 Task: Look for space in Merced, United States from 10th July, 2023 to 25th July, 2023 for 3 adults, 1 child in price range Rs.15000 to Rs.25000. Place can be shared room with 2 bedrooms having 3 beds and 2 bathrooms. Property type can be house, flat, guest house. Amenities needed are: wifi, TV, free parkinig on premises, gym, breakfast. Booking option can be shelf check-in. Required host language is English.
Action: Mouse moved to (439, 109)
Screenshot: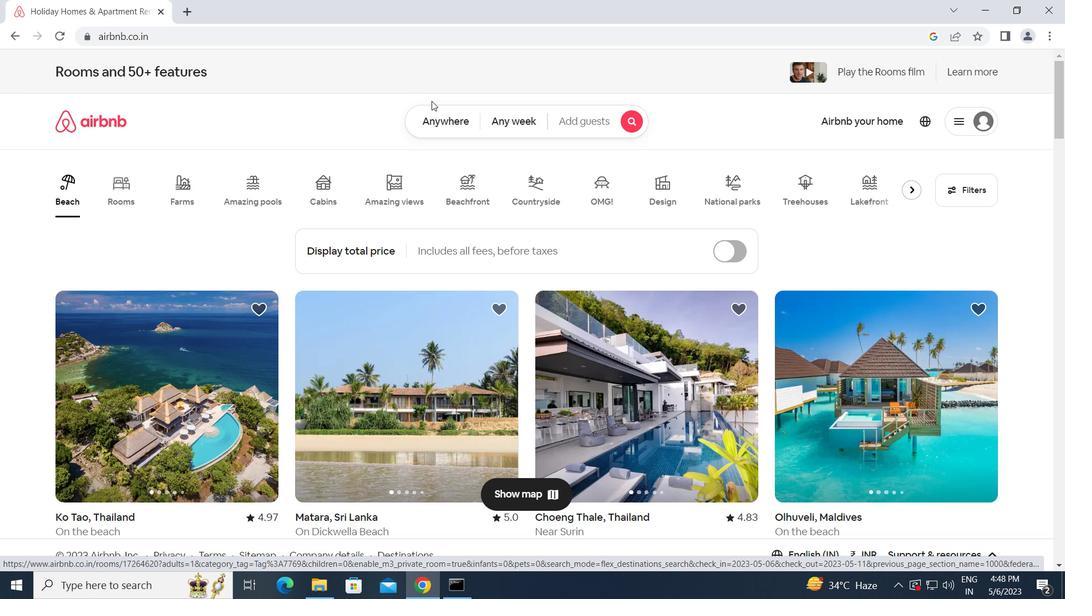 
Action: Mouse pressed left at (439, 109)
Screenshot: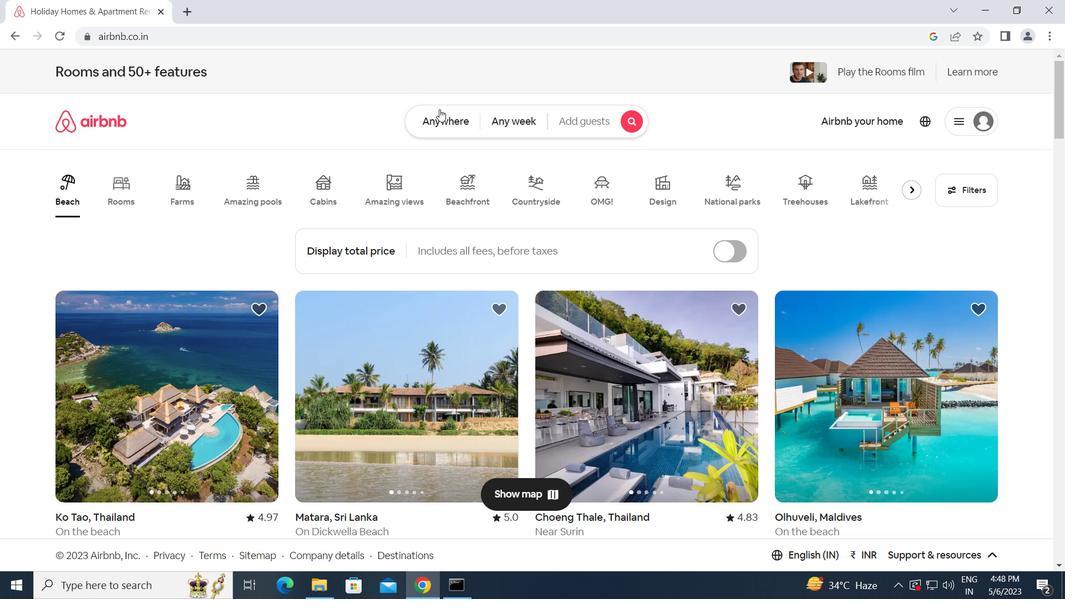 
Action: Mouse moved to (383, 152)
Screenshot: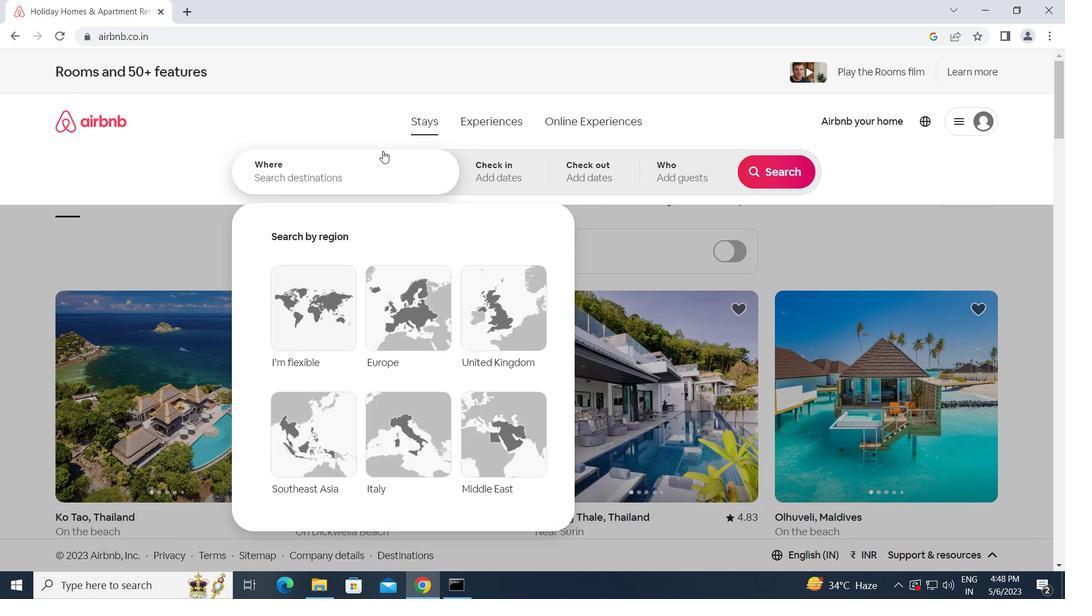 
Action: Mouse pressed left at (383, 152)
Screenshot: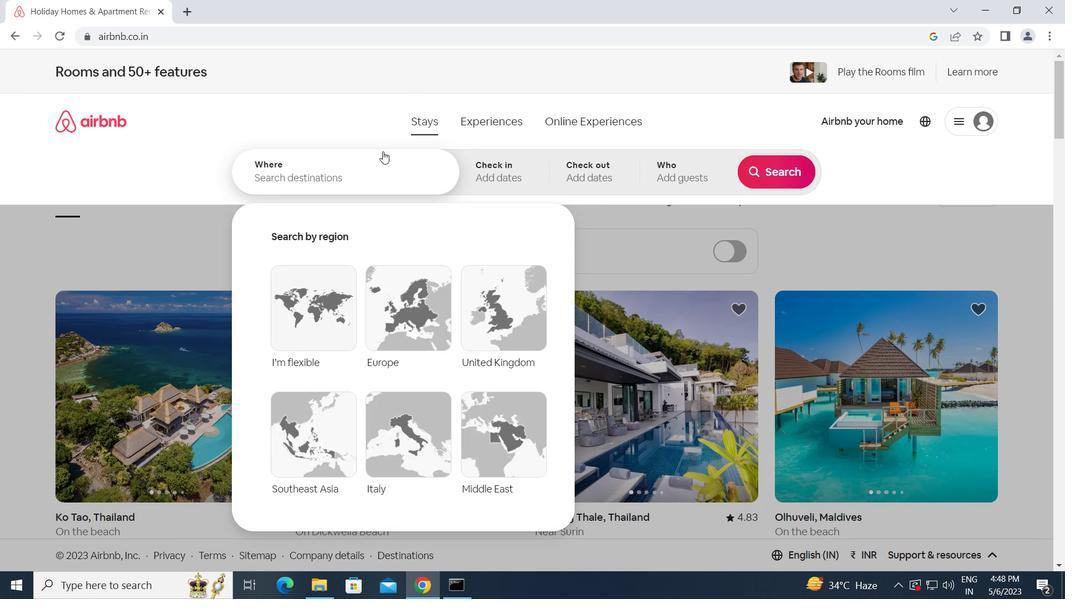 
Action: Key pressed m<Key.caps_lock>erced,<Key.space><Key.caps_lock>u<Key.caps_lock>nited<Key.space><Key.caps_lock>s<Key.caps_lock>tates<Key.enter>
Screenshot: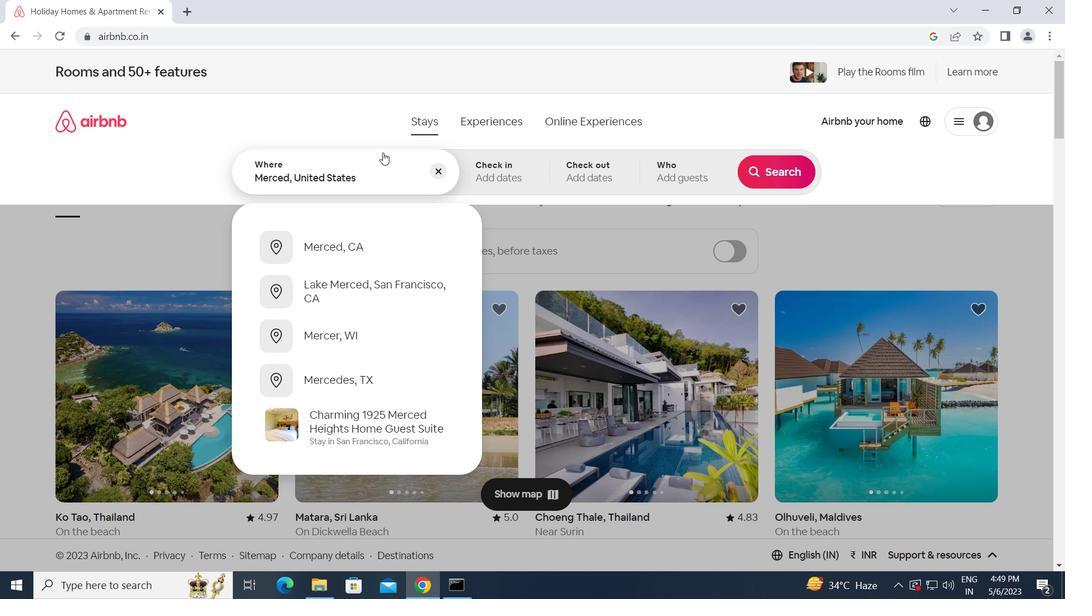 
Action: Mouse moved to (781, 283)
Screenshot: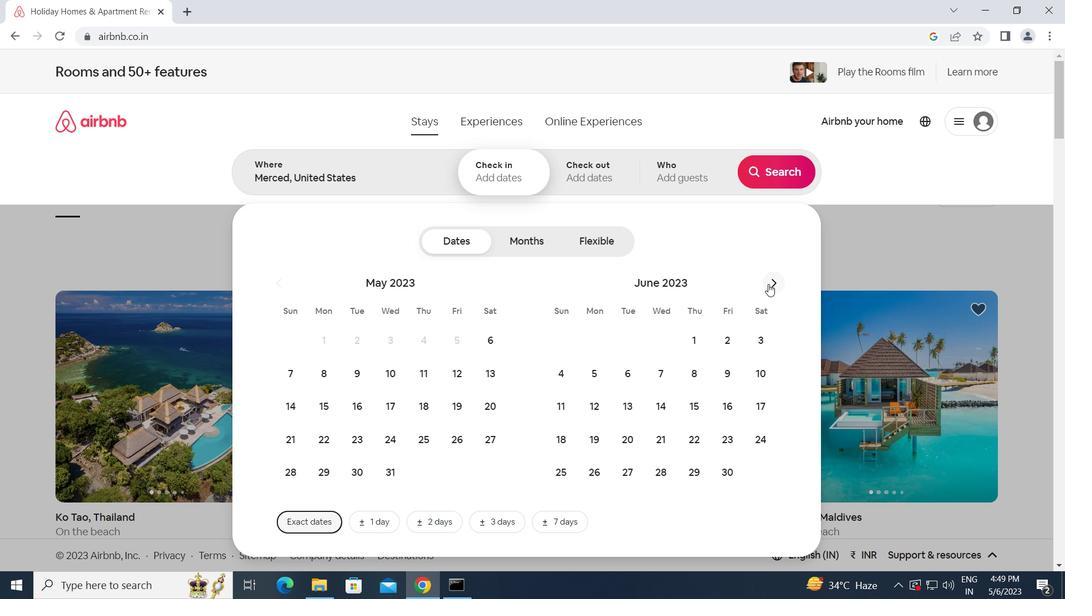
Action: Mouse pressed left at (781, 283)
Screenshot: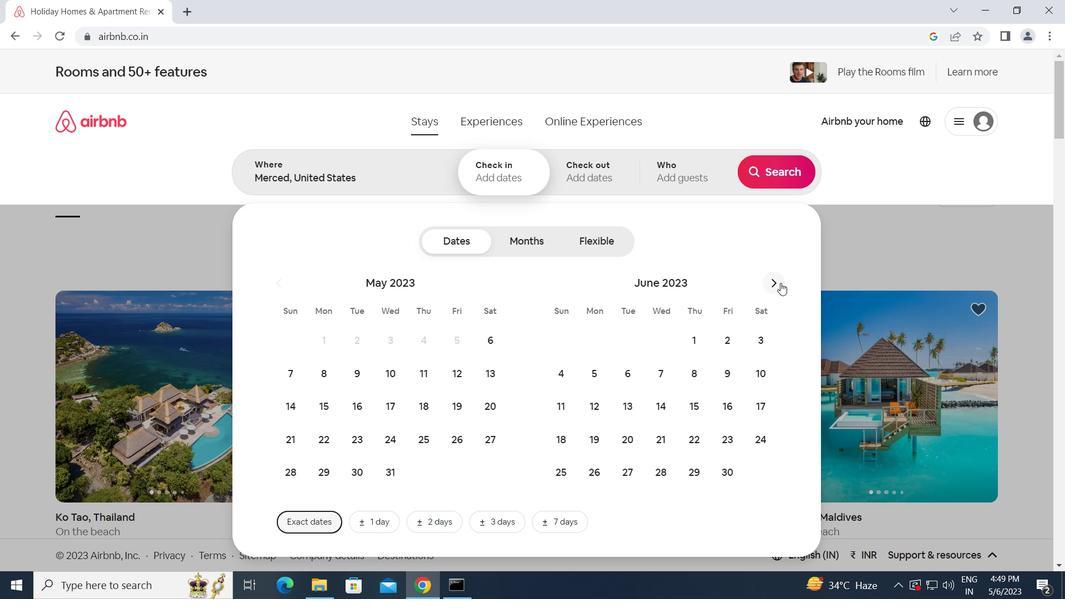 
Action: Mouse moved to (599, 408)
Screenshot: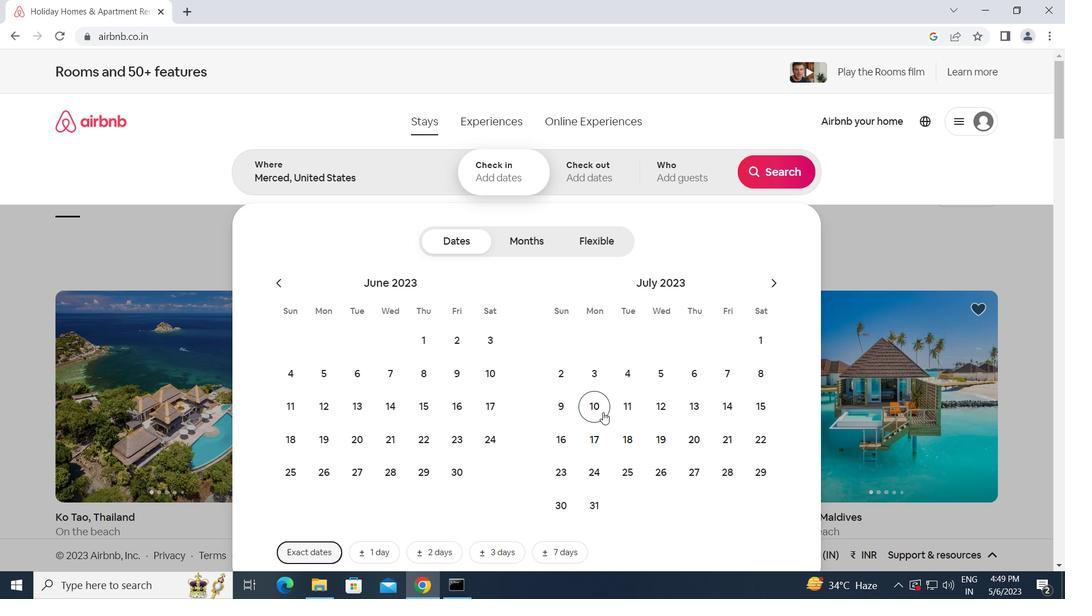 
Action: Mouse pressed left at (599, 408)
Screenshot: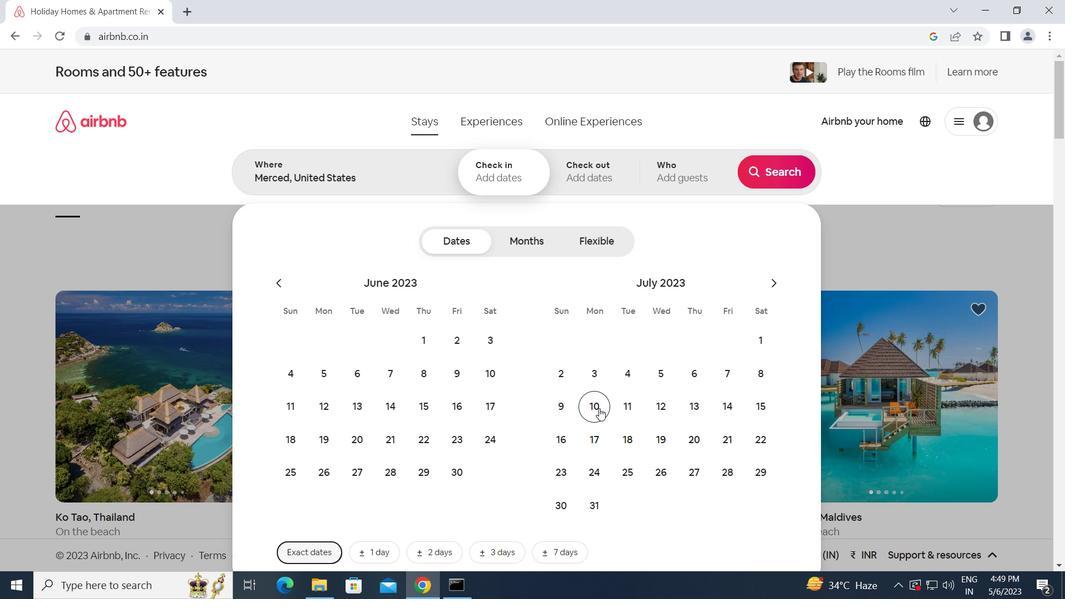 
Action: Mouse moved to (630, 472)
Screenshot: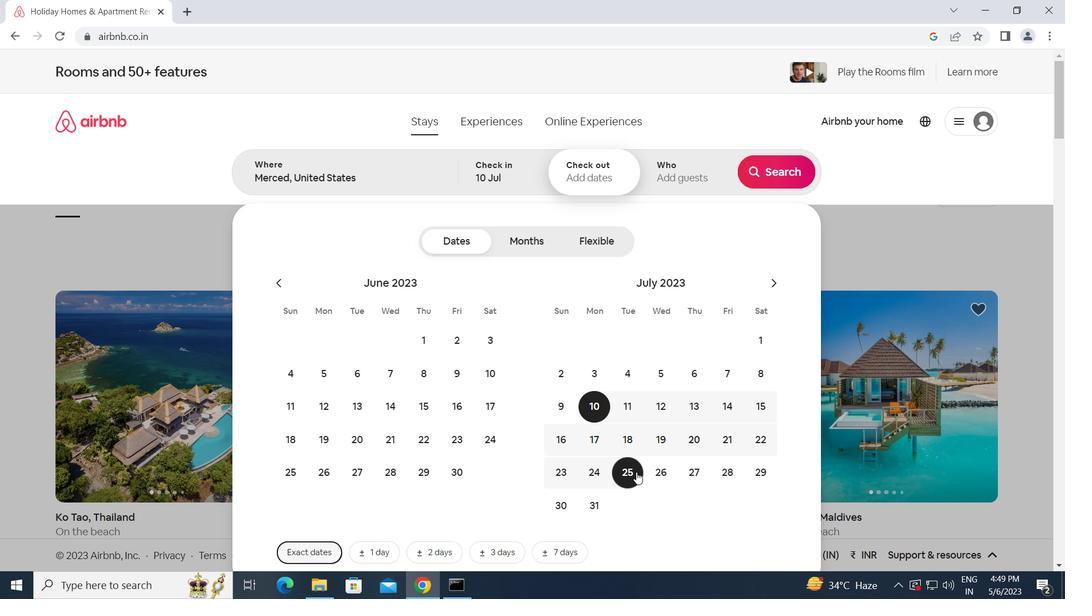 
Action: Mouse pressed left at (630, 472)
Screenshot: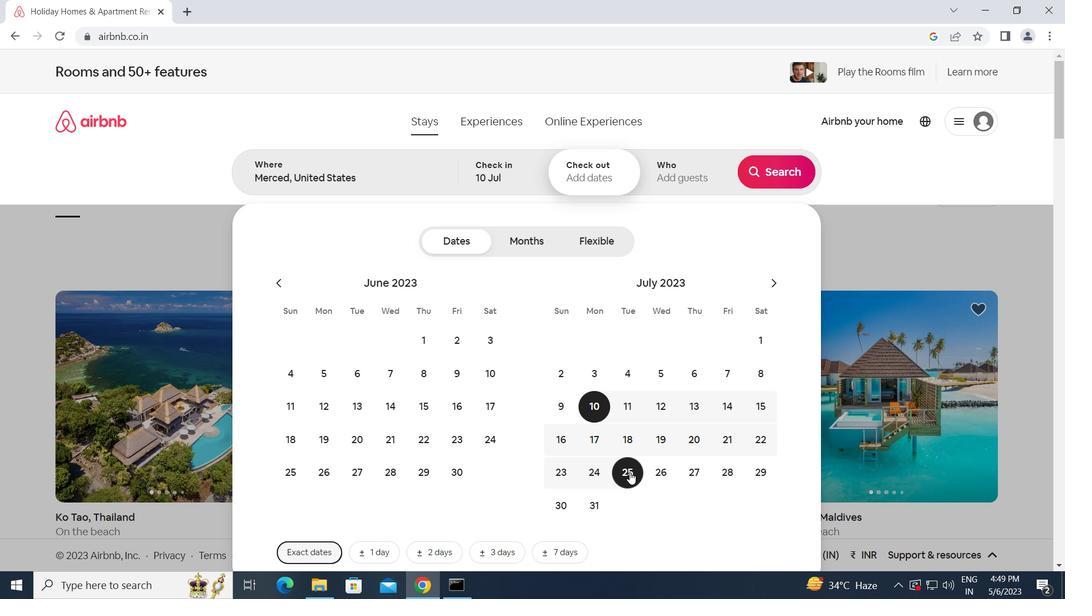 
Action: Mouse moved to (679, 168)
Screenshot: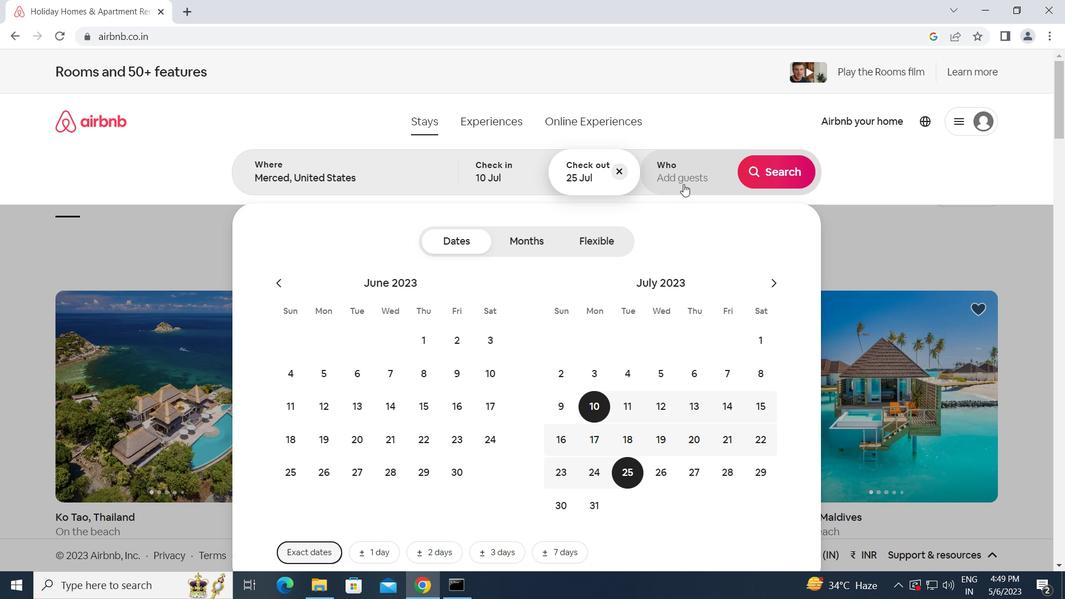 
Action: Mouse pressed left at (679, 168)
Screenshot: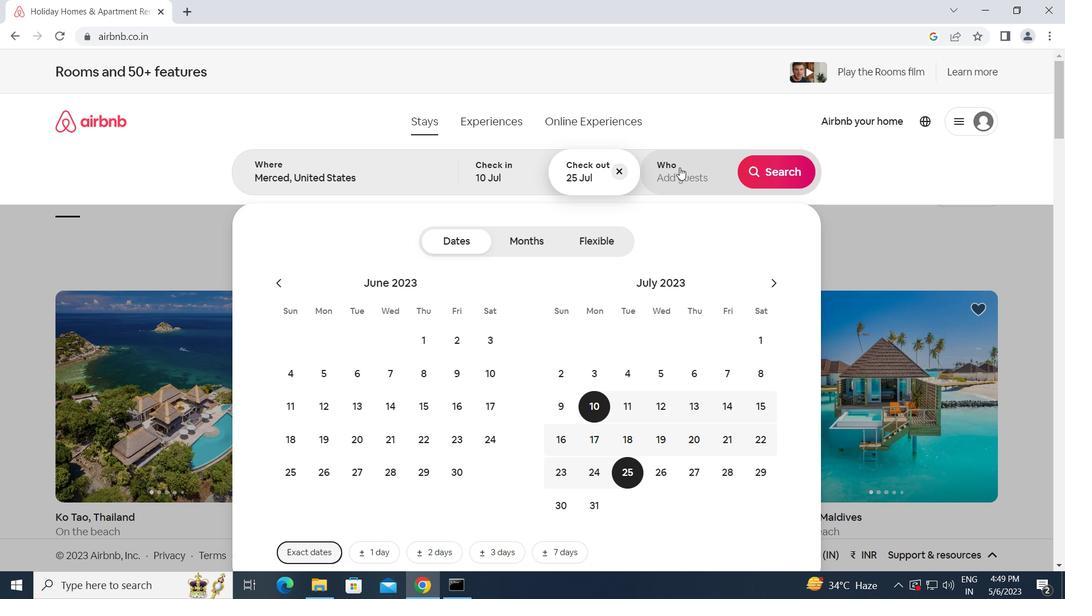 
Action: Mouse moved to (782, 242)
Screenshot: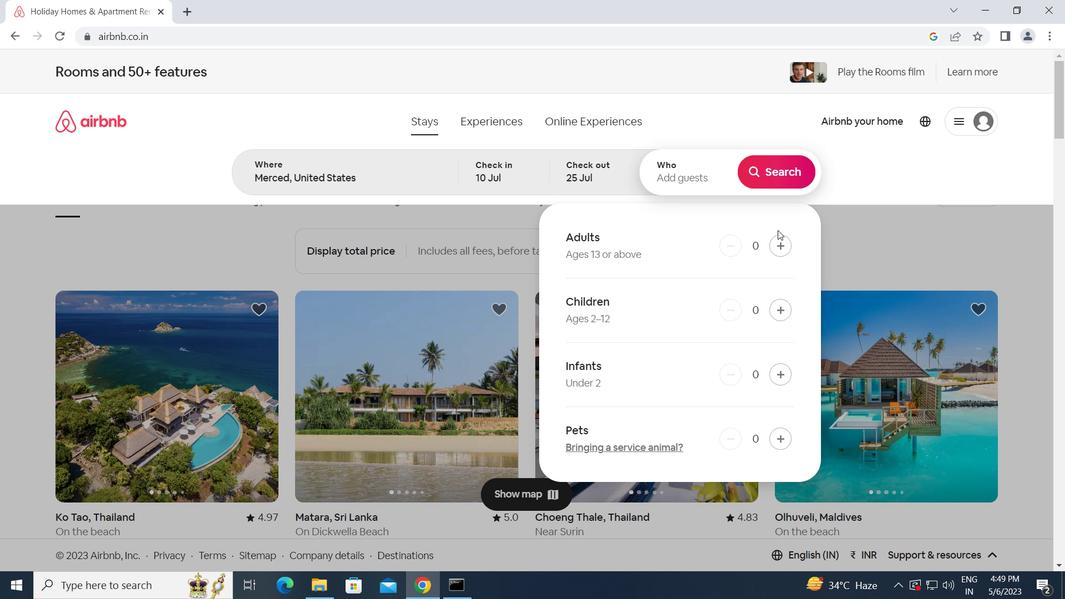 
Action: Mouse pressed left at (782, 242)
Screenshot: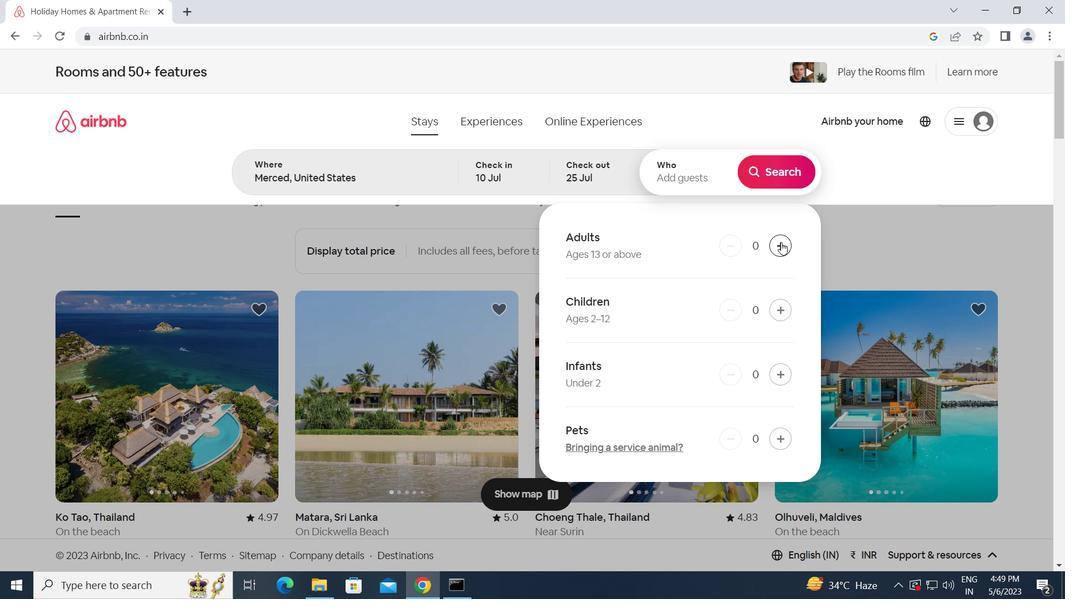 
Action: Mouse pressed left at (782, 242)
Screenshot: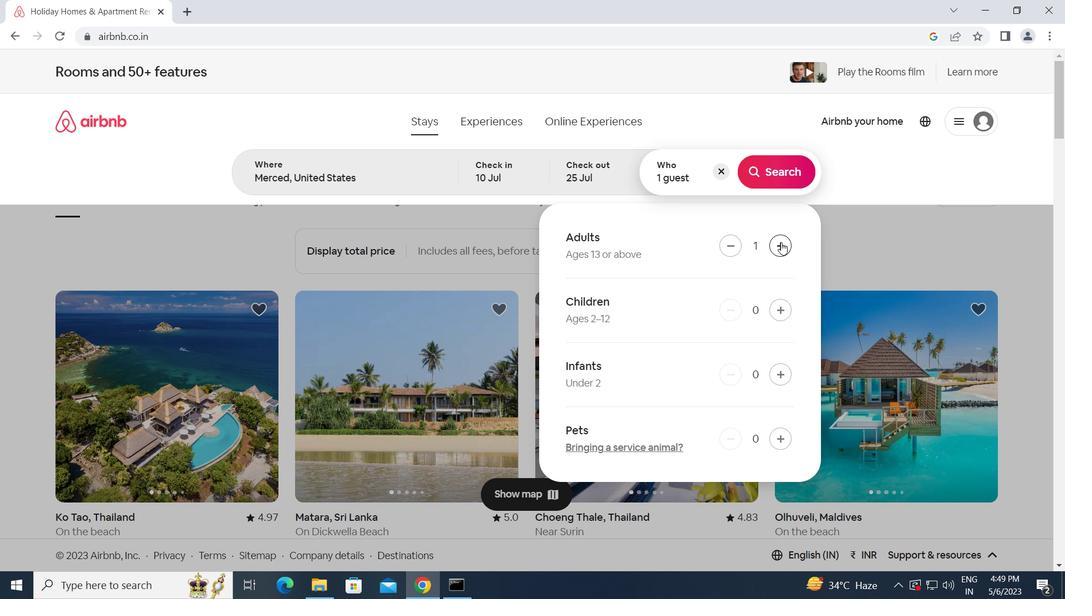 
Action: Mouse pressed left at (782, 242)
Screenshot: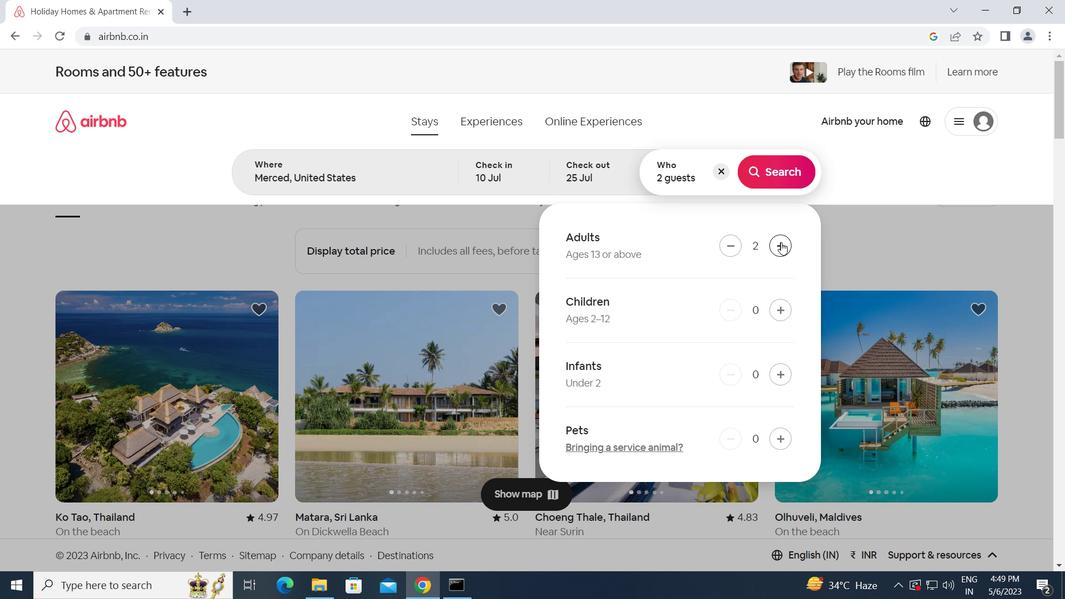 
Action: Mouse moved to (783, 306)
Screenshot: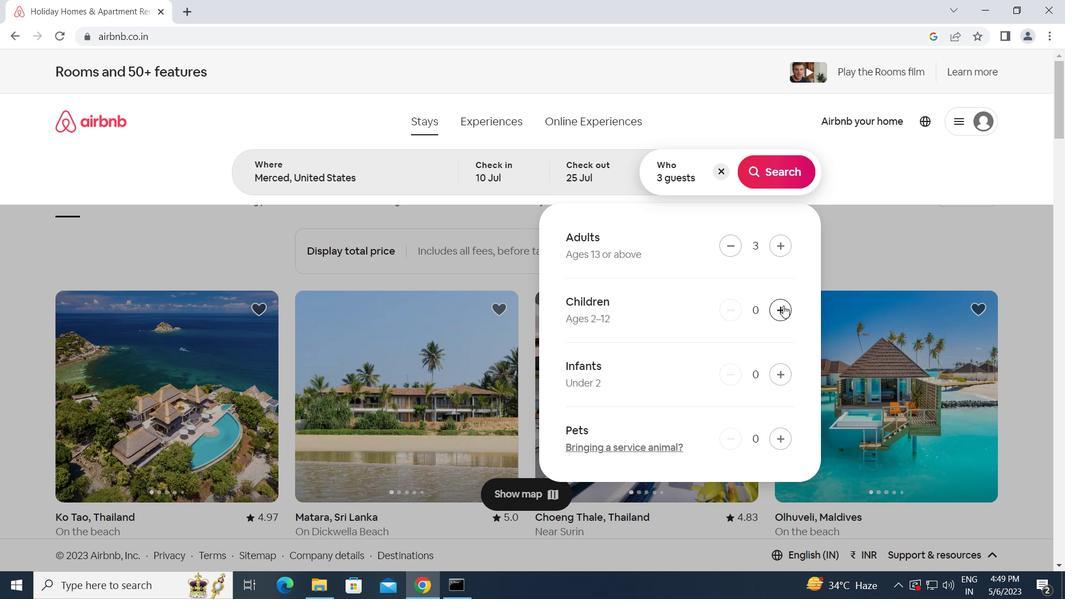 
Action: Mouse pressed left at (783, 306)
Screenshot: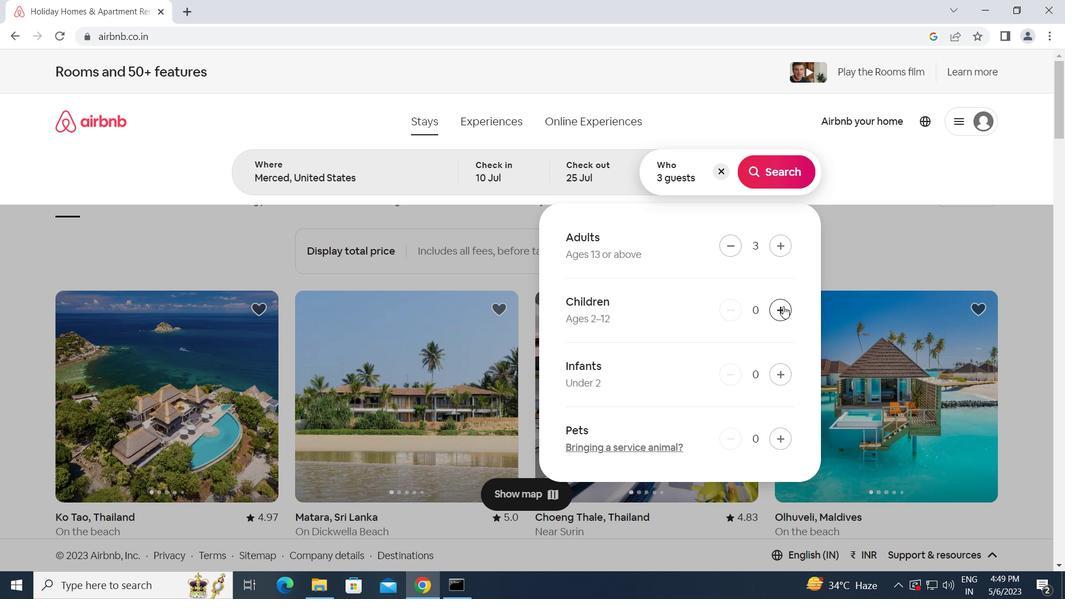 
Action: Mouse moved to (773, 167)
Screenshot: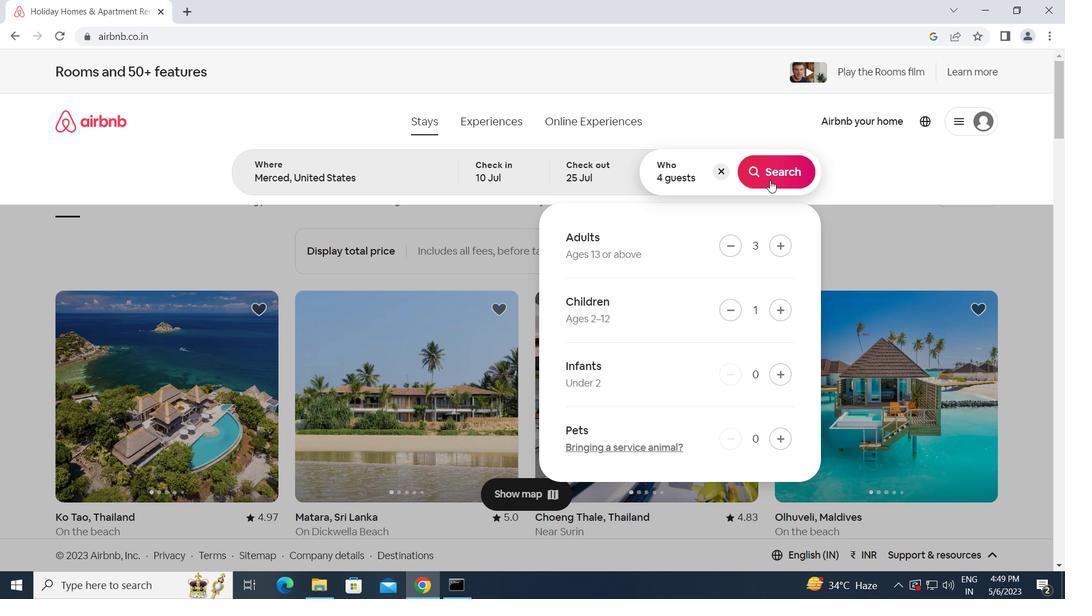 
Action: Mouse pressed left at (773, 167)
Screenshot: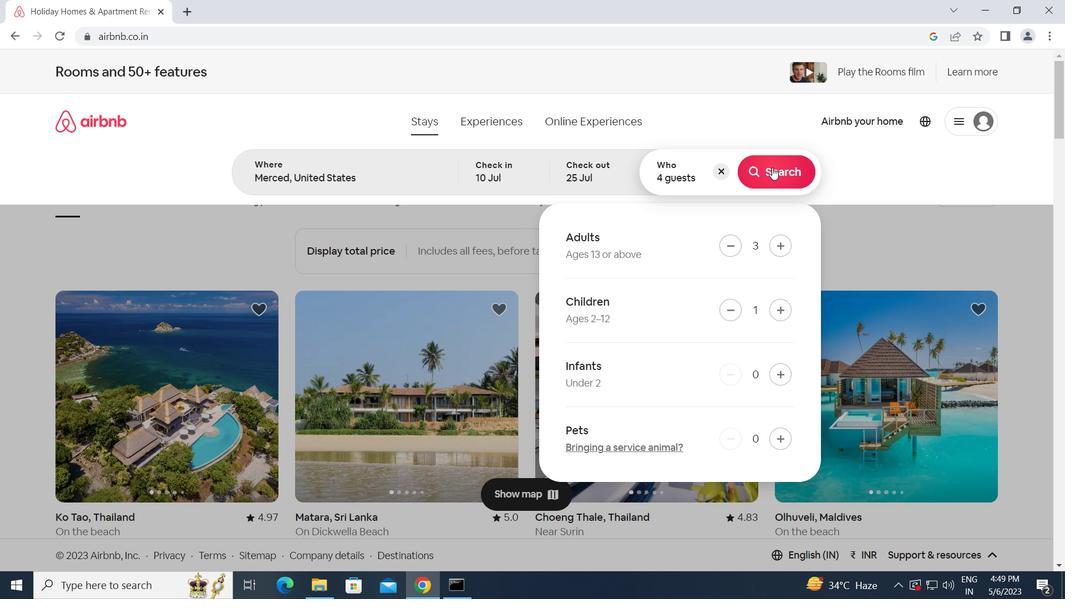 
Action: Mouse moved to (999, 136)
Screenshot: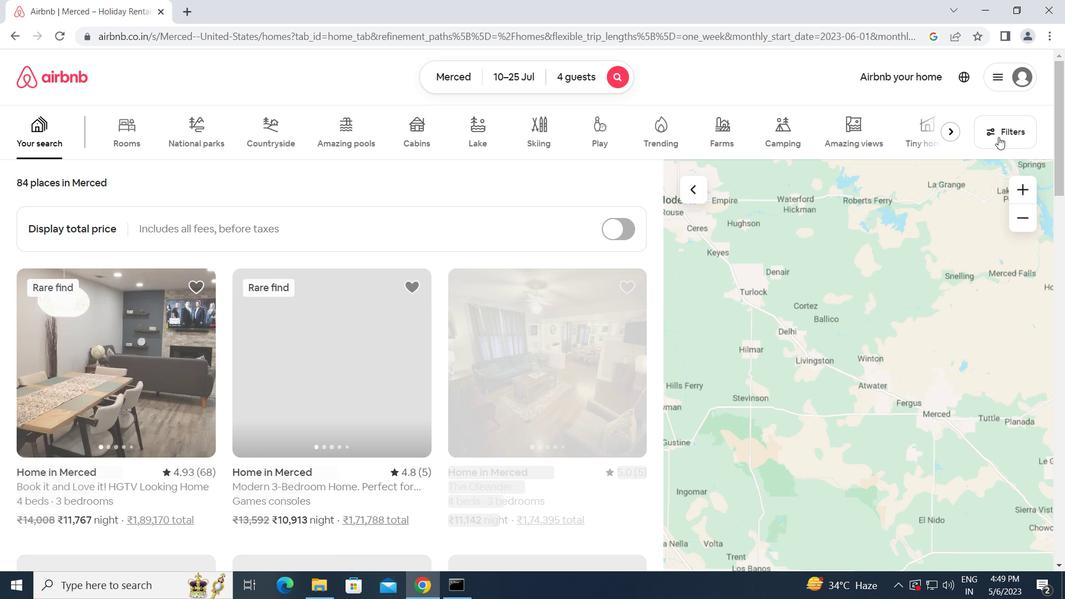 
Action: Mouse pressed left at (999, 136)
Screenshot: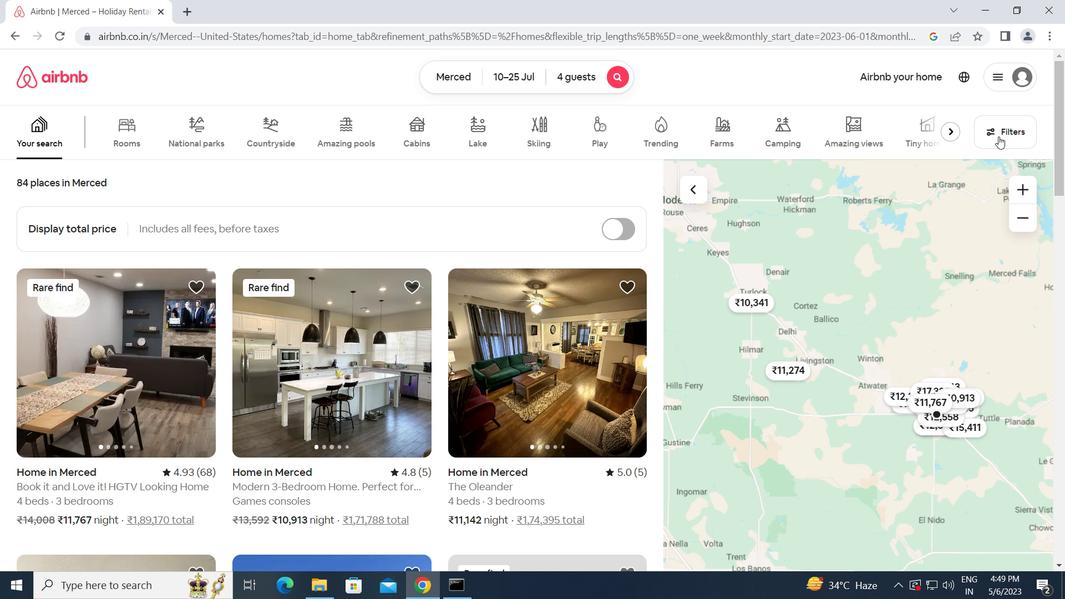
Action: Mouse moved to (273, 424)
Screenshot: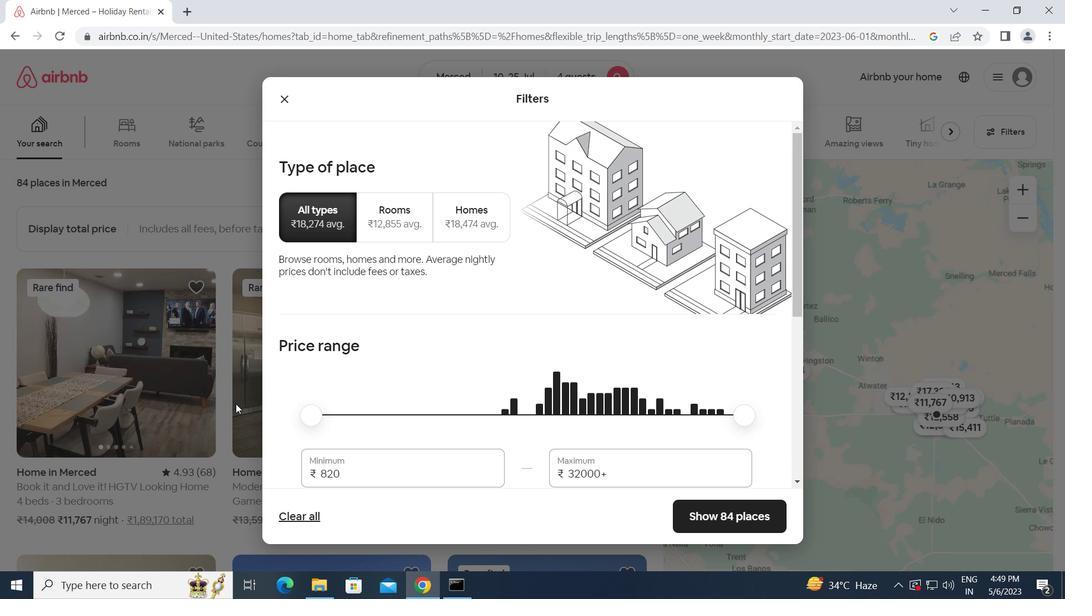 
Action: Mouse scrolled (273, 424) with delta (0, 0)
Screenshot: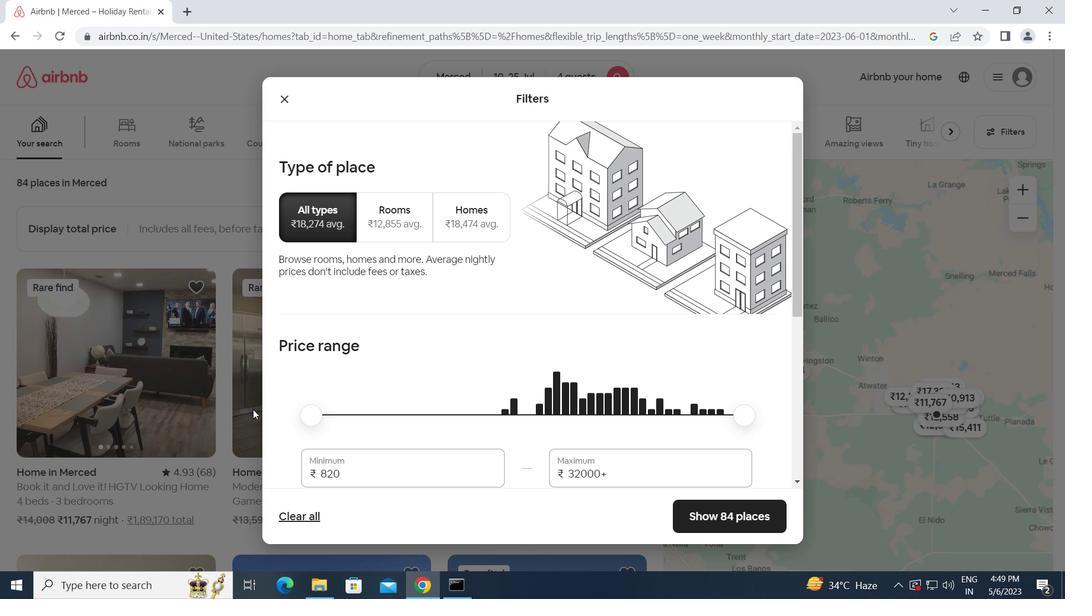 
Action: Mouse moved to (276, 426)
Screenshot: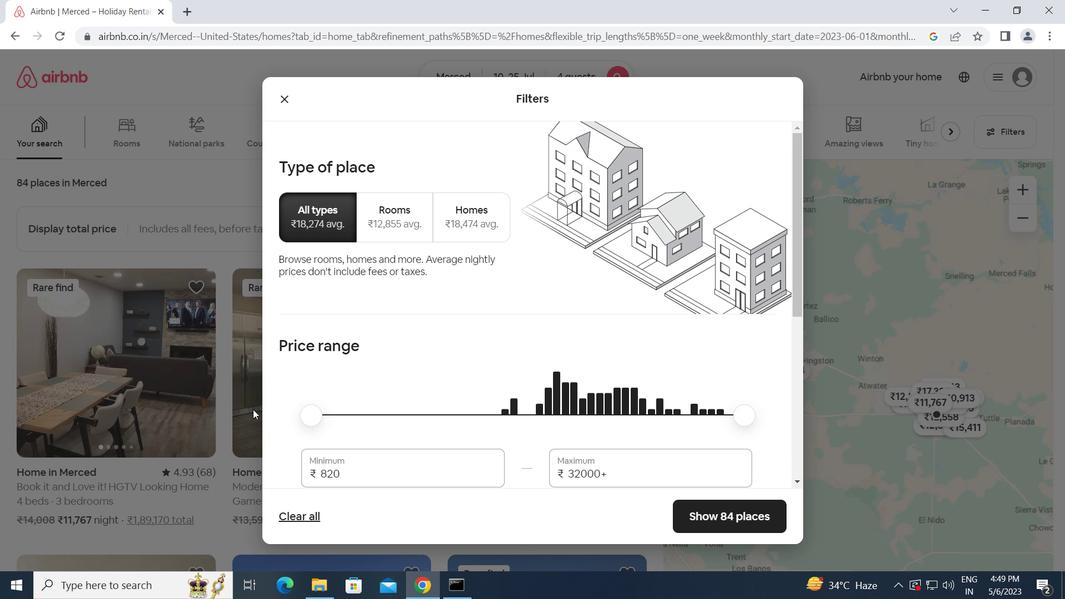 
Action: Mouse scrolled (276, 426) with delta (0, 0)
Screenshot: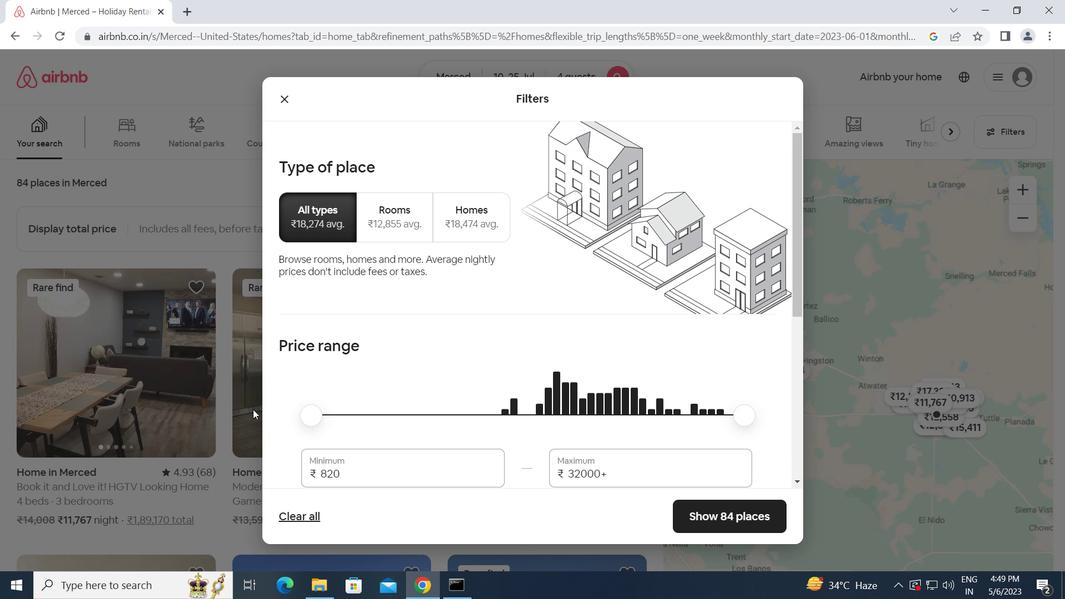 
Action: Mouse moved to (343, 334)
Screenshot: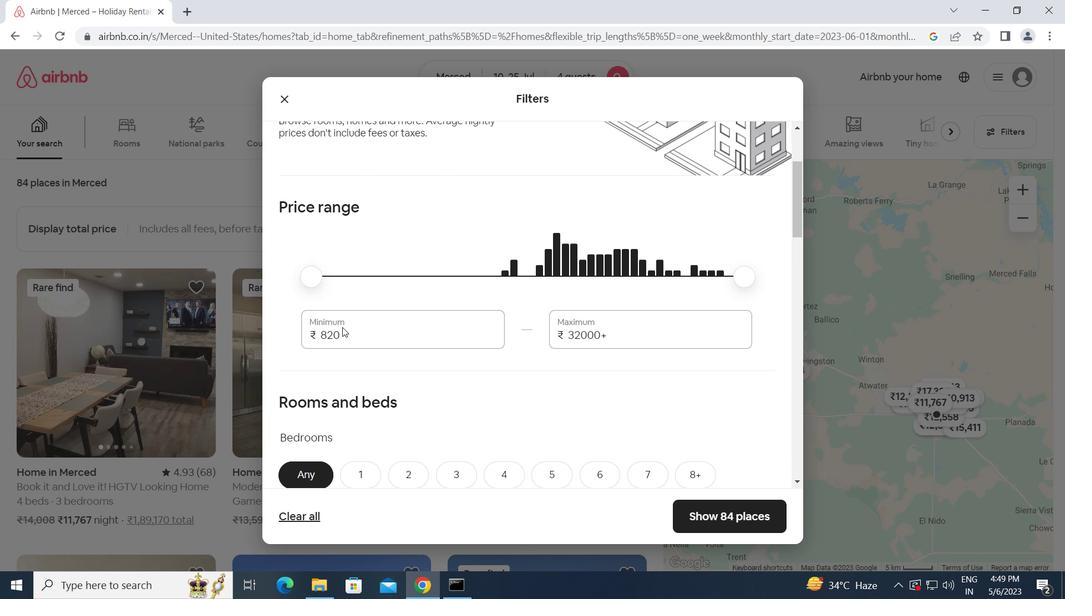 
Action: Mouse pressed left at (343, 334)
Screenshot: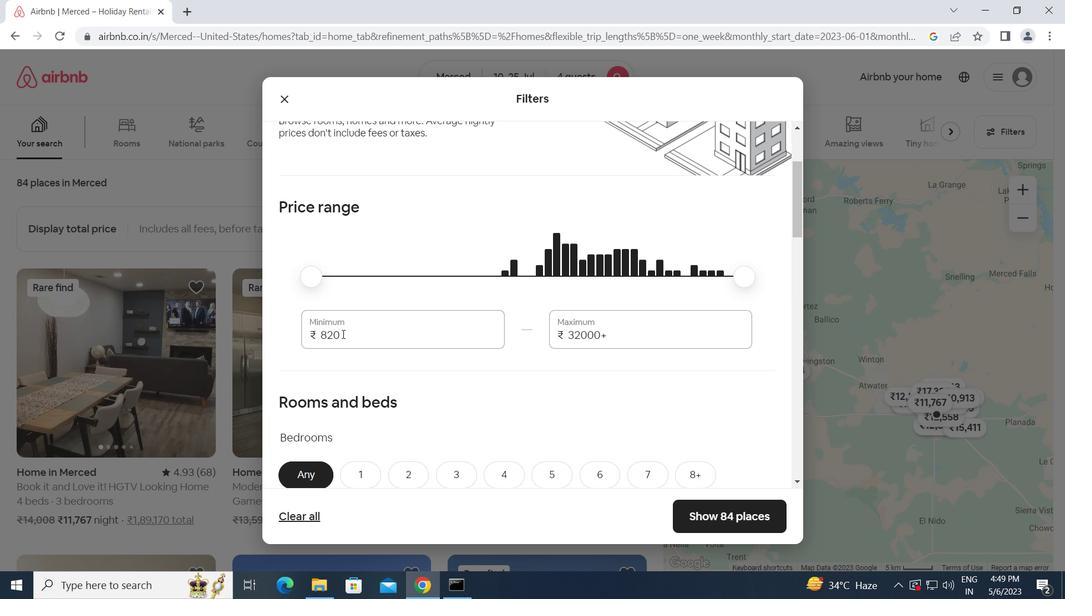 
Action: Mouse moved to (289, 340)
Screenshot: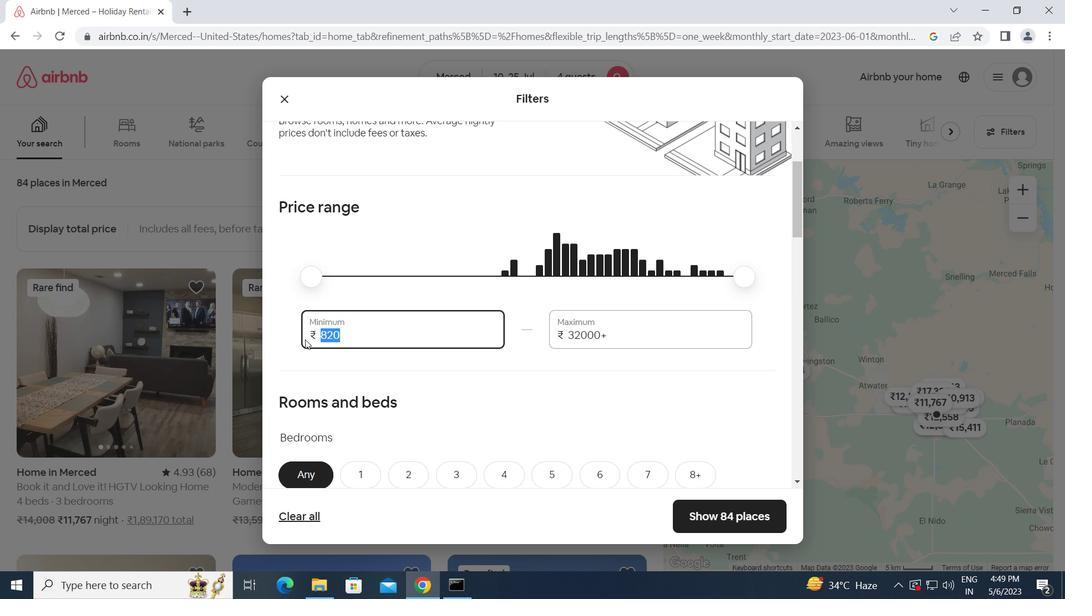 
Action: Key pressed 15000<Key.tab>25000
Screenshot: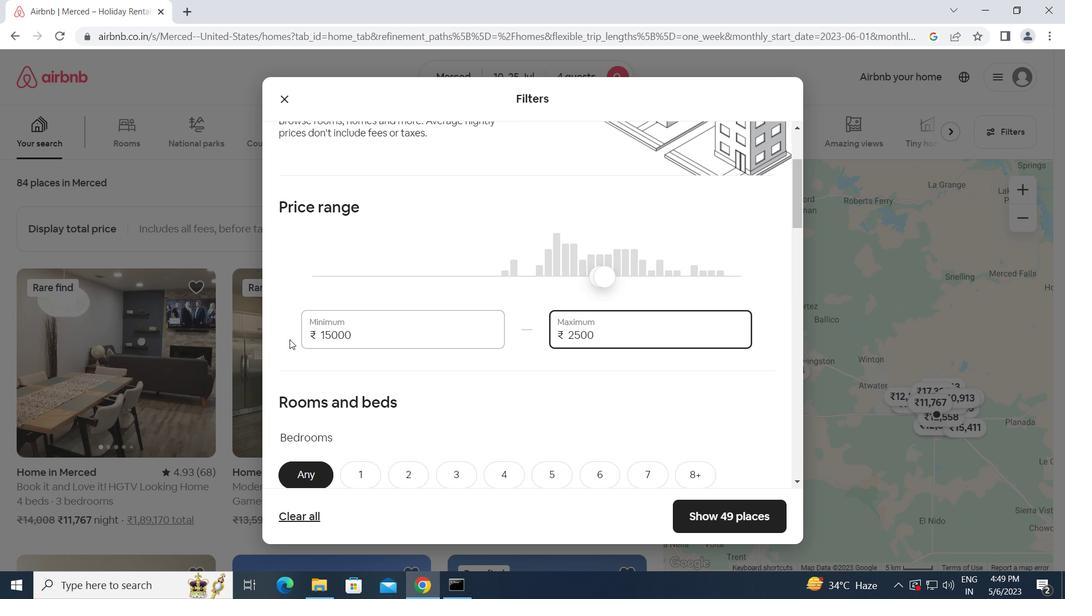 
Action: Mouse moved to (299, 346)
Screenshot: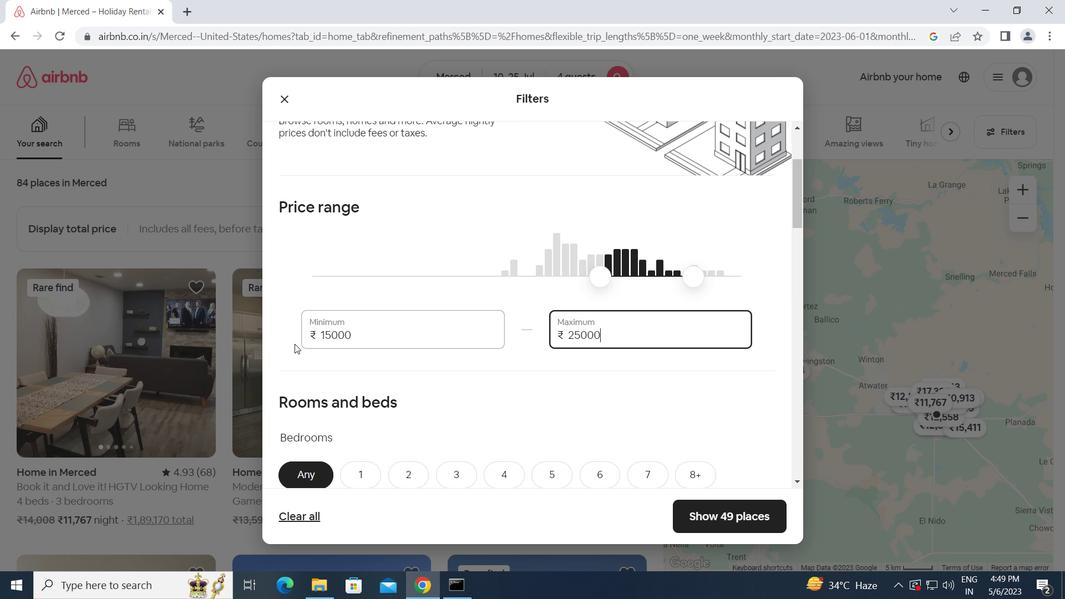 
Action: Mouse scrolled (299, 345) with delta (0, 0)
Screenshot: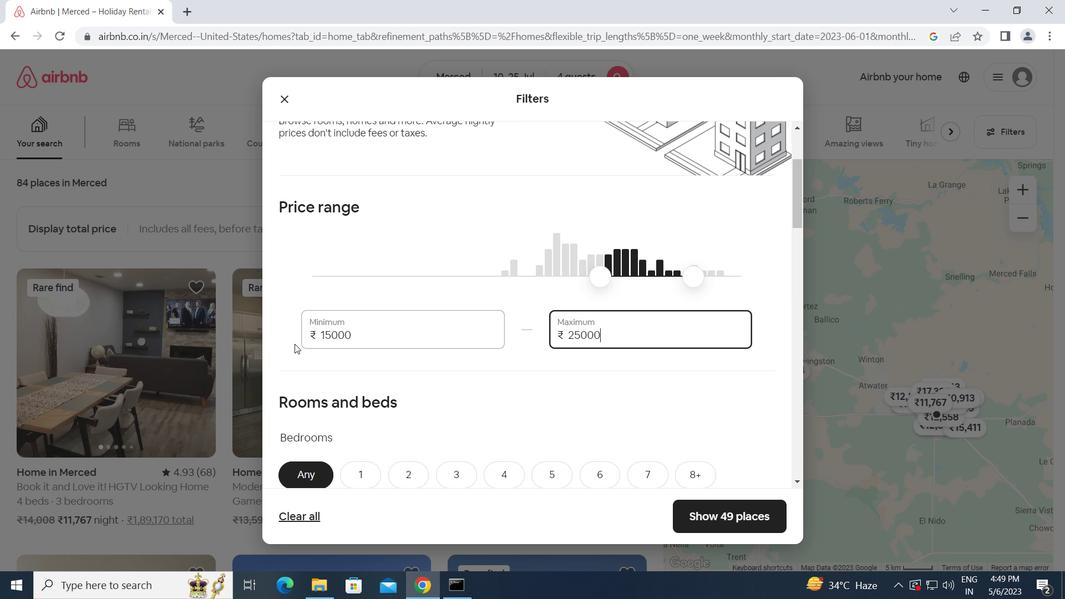 
Action: Mouse moved to (371, 339)
Screenshot: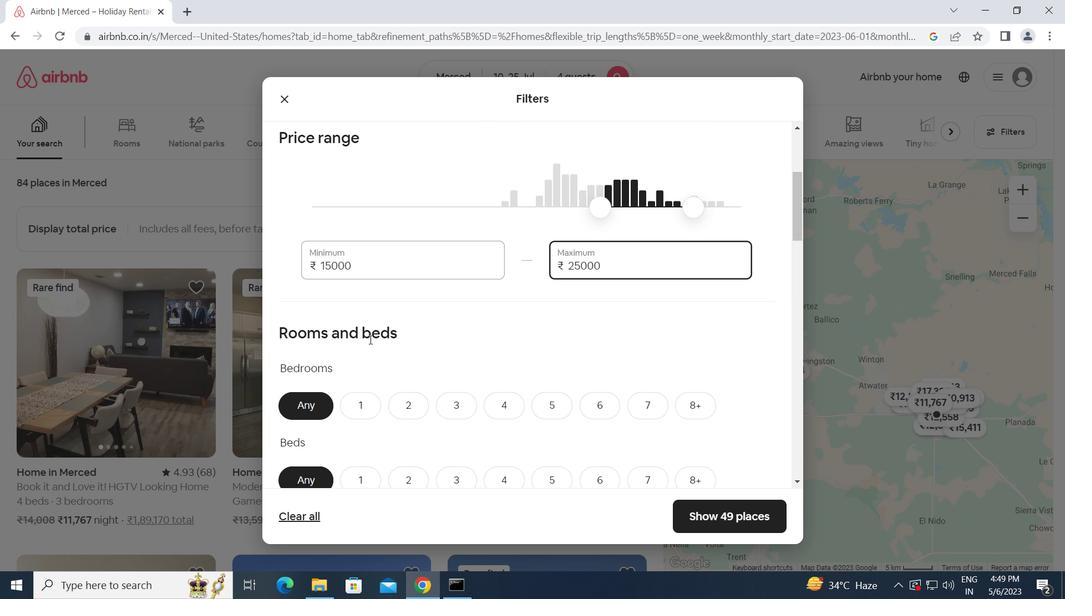 
Action: Mouse scrolled (371, 338) with delta (0, 0)
Screenshot: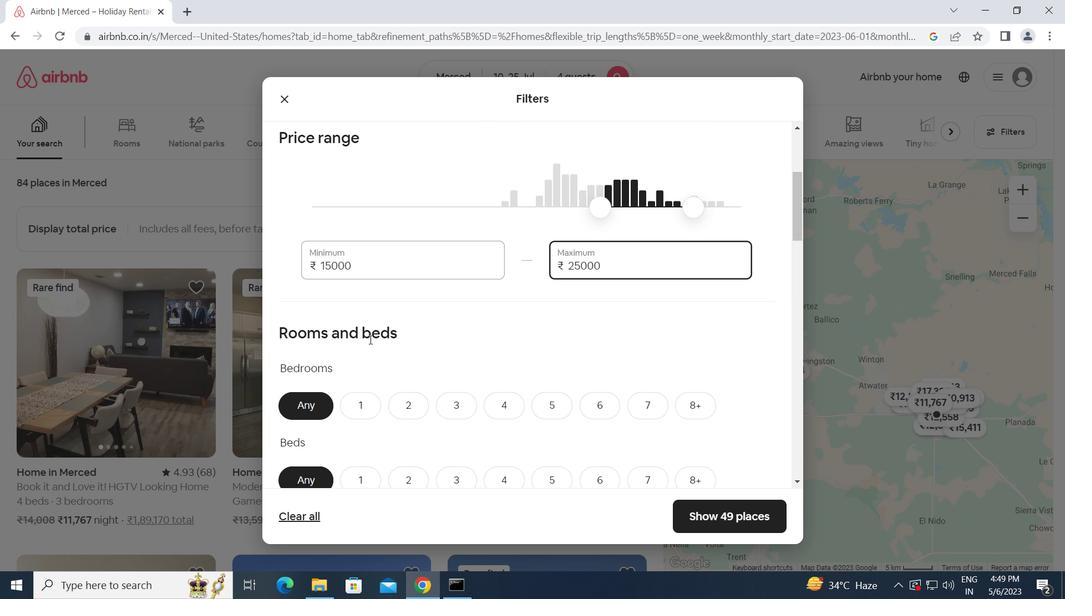 
Action: Mouse moved to (371, 339)
Screenshot: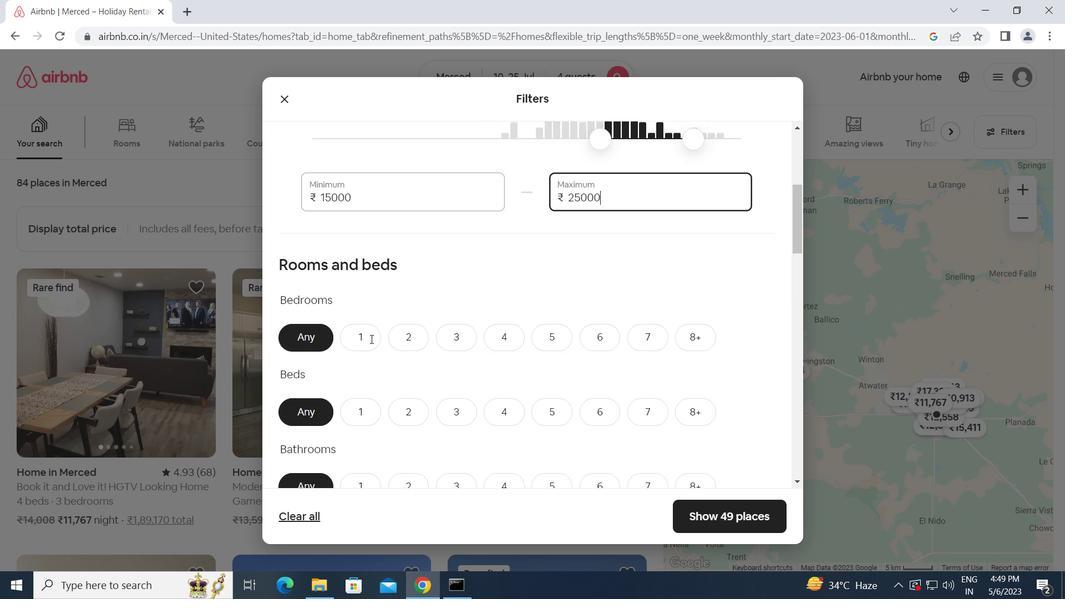 
Action: Mouse scrolled (371, 338) with delta (0, 0)
Screenshot: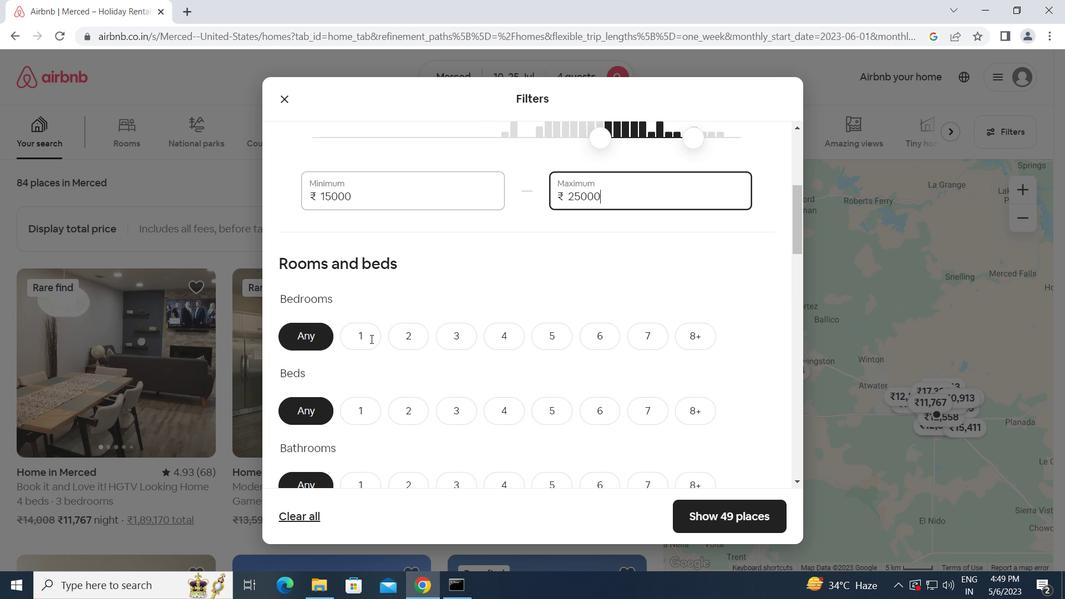 
Action: Mouse moved to (414, 269)
Screenshot: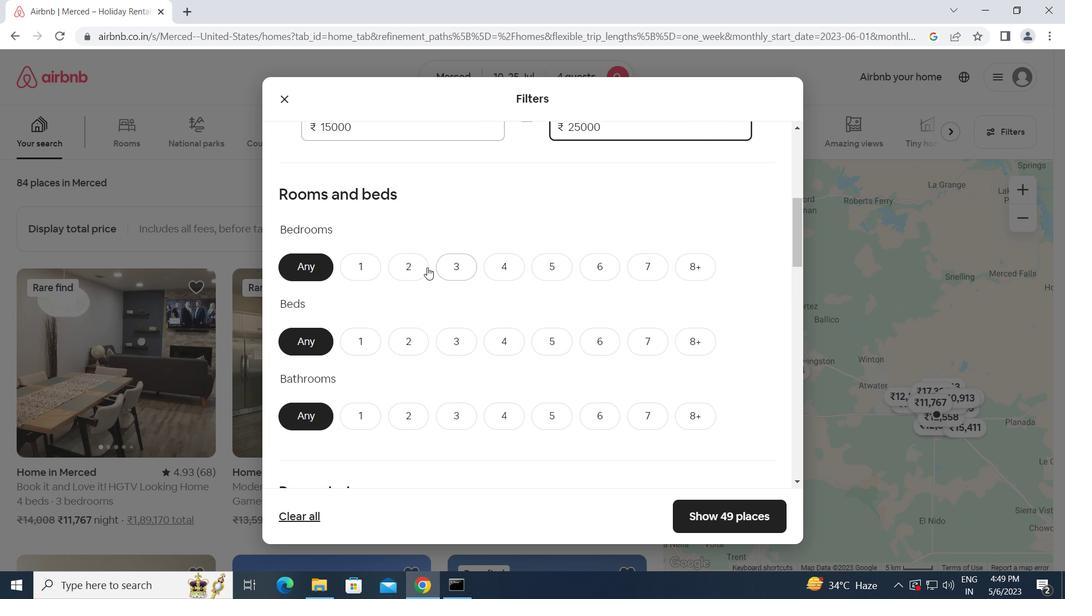 
Action: Mouse pressed left at (414, 269)
Screenshot: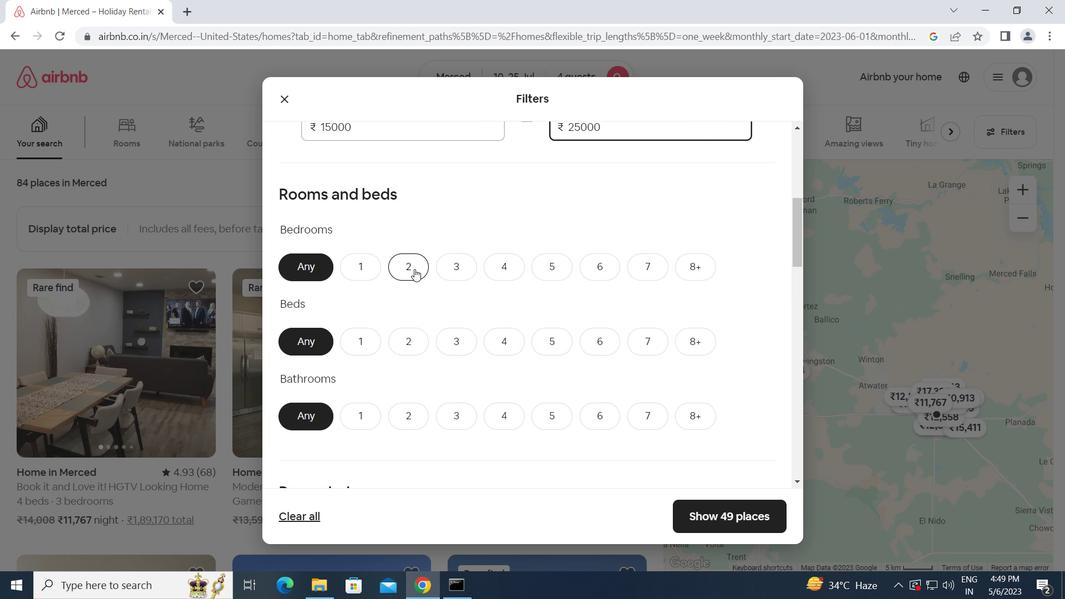 
Action: Mouse moved to (459, 340)
Screenshot: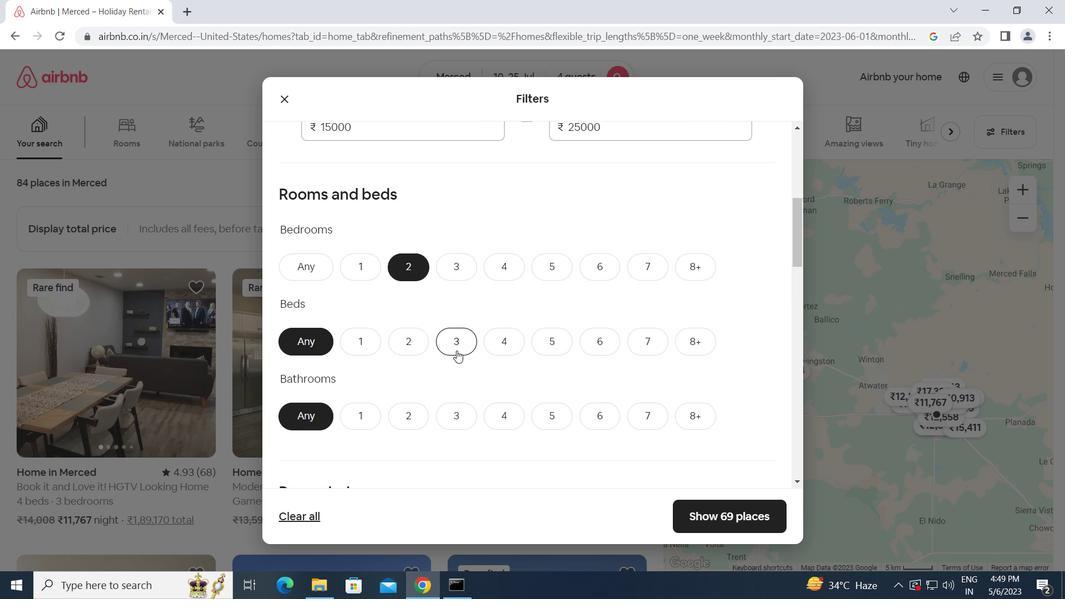 
Action: Mouse pressed left at (459, 340)
Screenshot: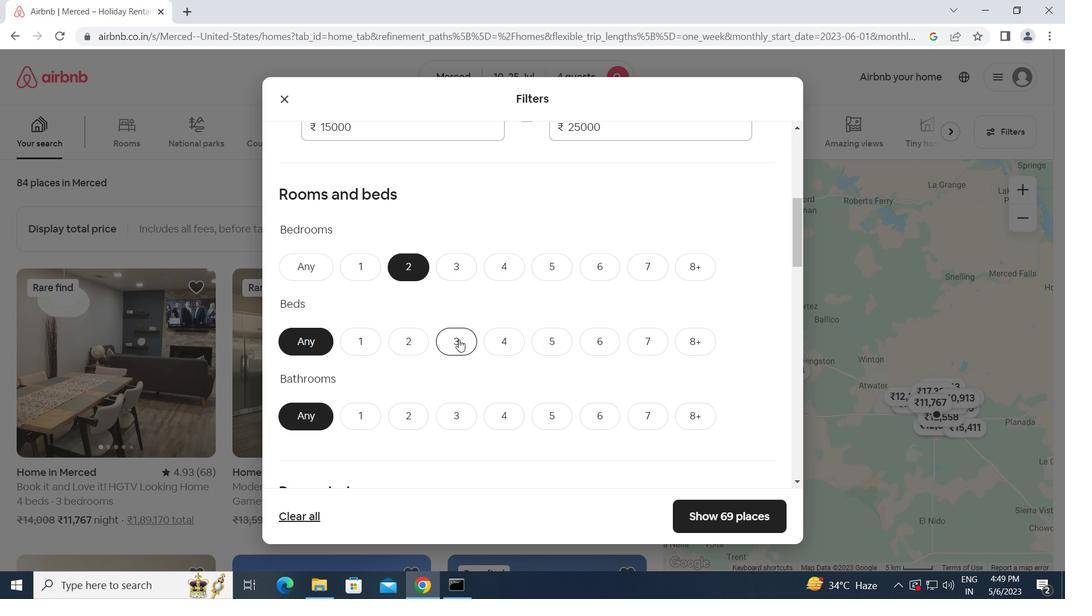 
Action: Mouse moved to (409, 411)
Screenshot: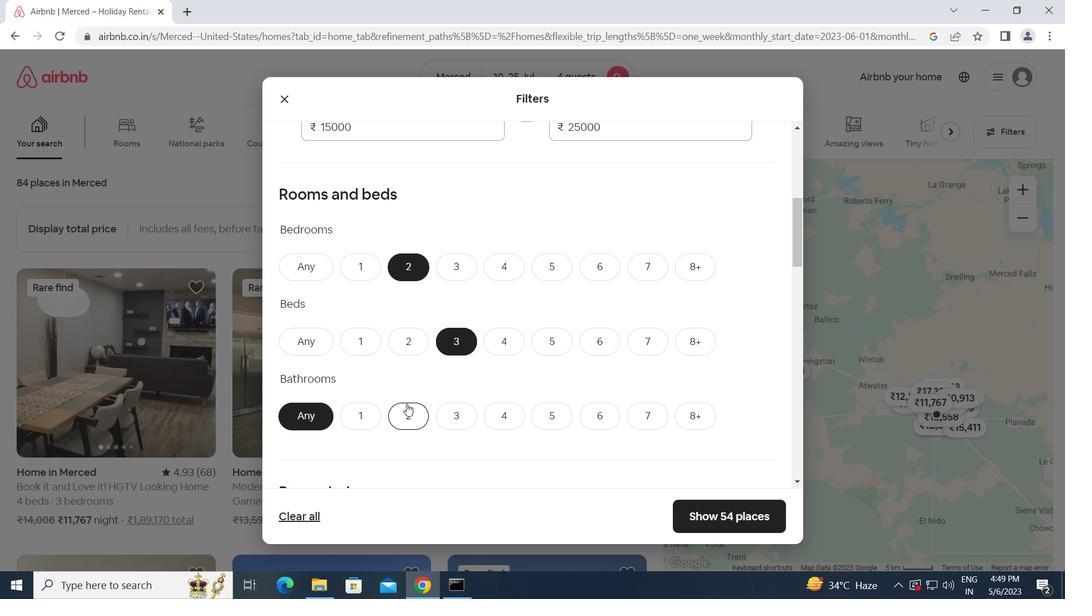 
Action: Mouse pressed left at (409, 411)
Screenshot: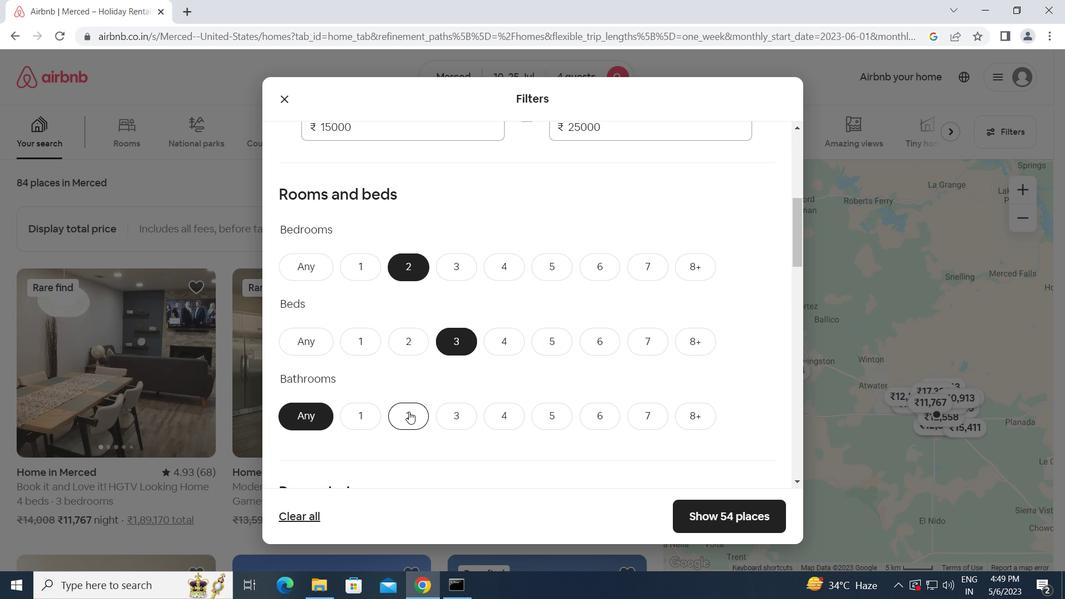 
Action: Mouse moved to (415, 412)
Screenshot: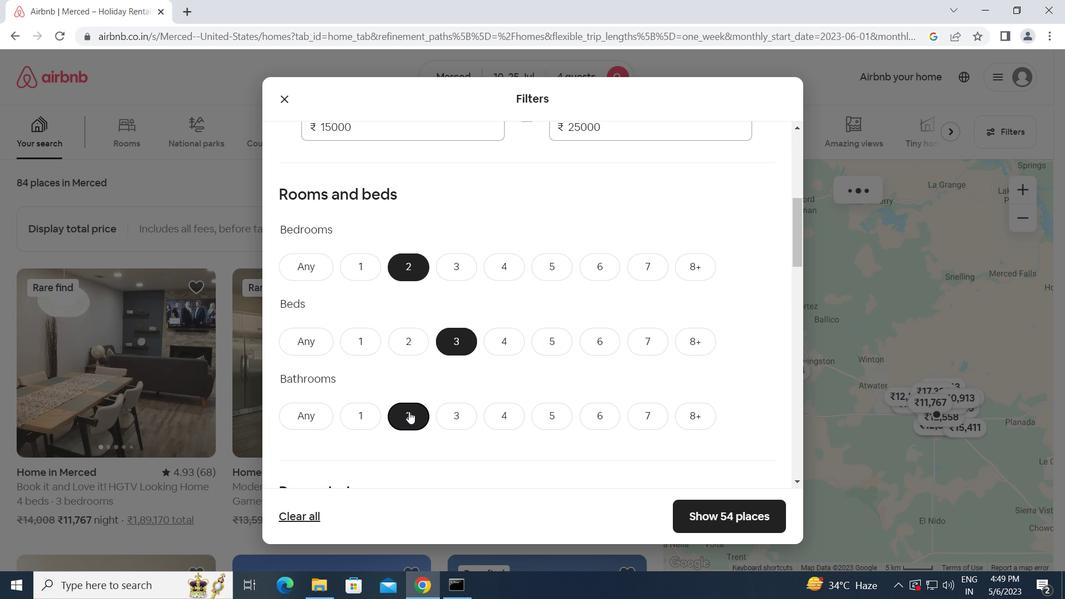 
Action: Mouse scrolled (415, 412) with delta (0, 0)
Screenshot: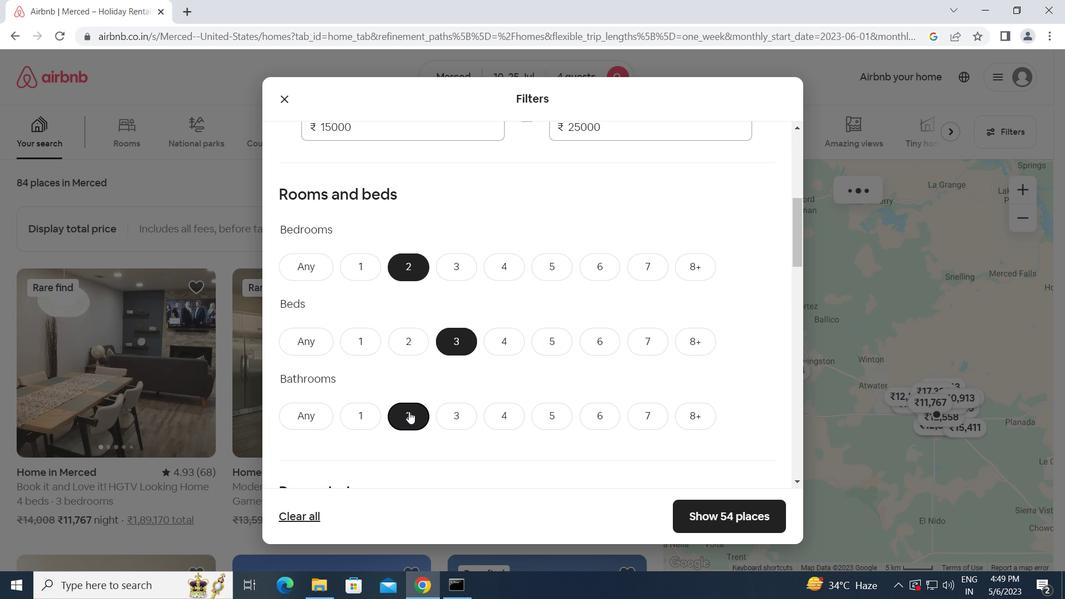 
Action: Mouse scrolled (415, 412) with delta (0, 0)
Screenshot: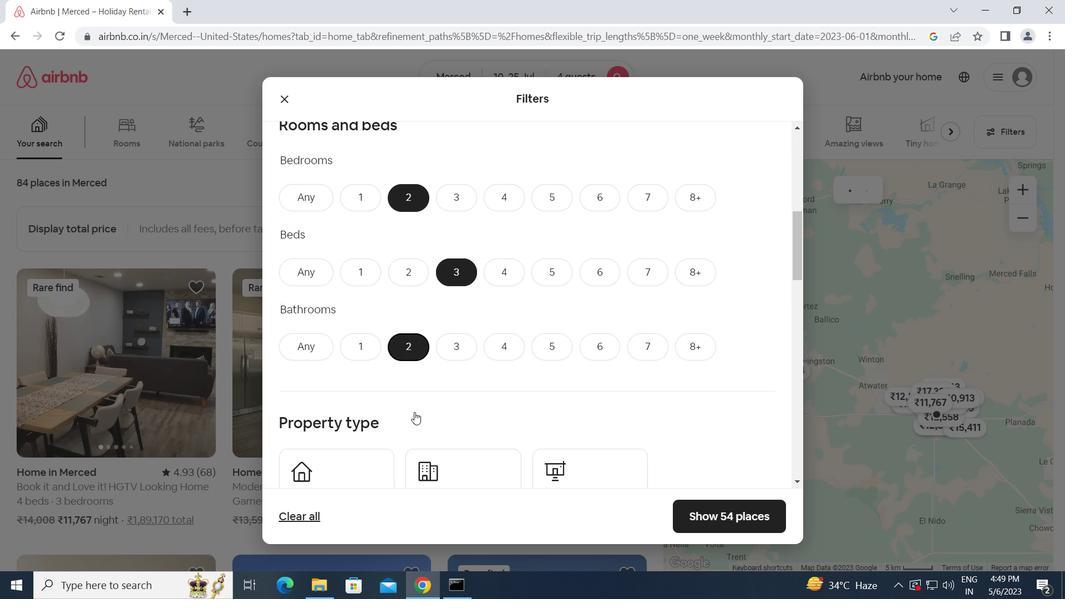 
Action: Mouse scrolled (415, 412) with delta (0, 0)
Screenshot: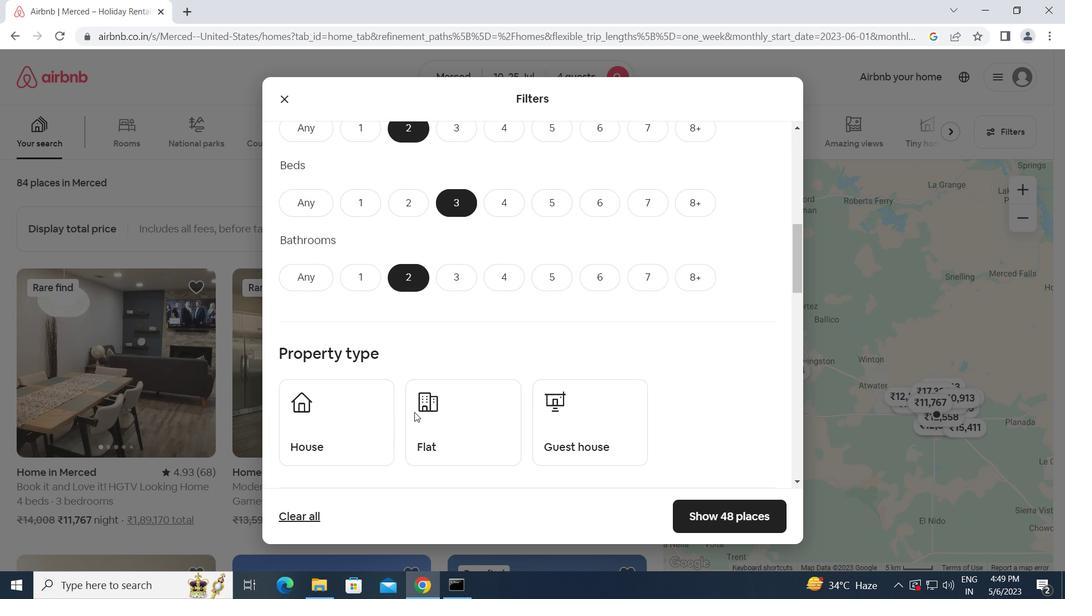 
Action: Mouse moved to (318, 369)
Screenshot: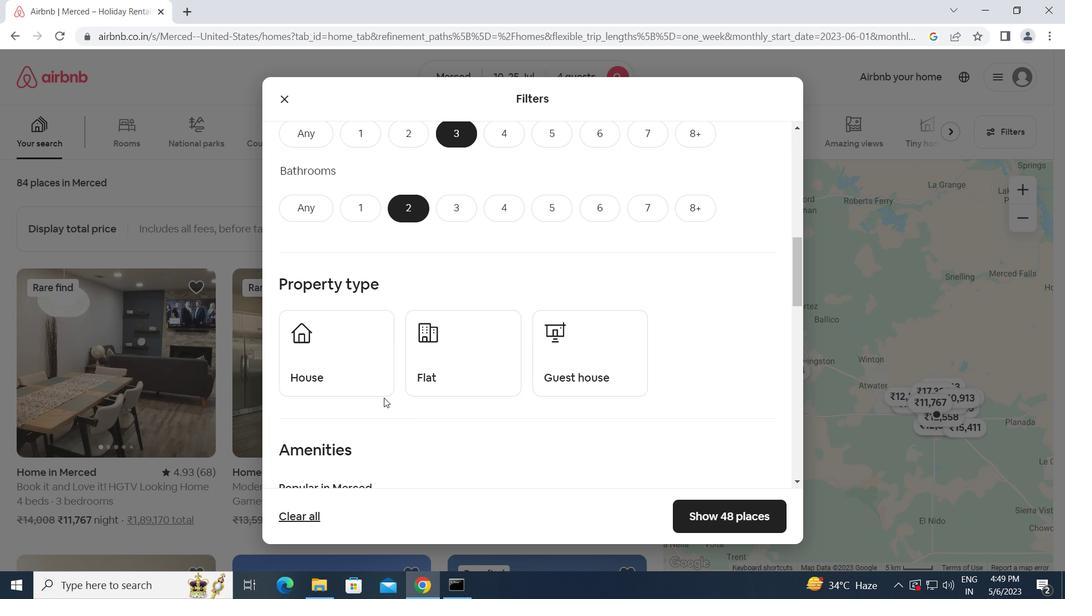 
Action: Mouse pressed left at (318, 369)
Screenshot: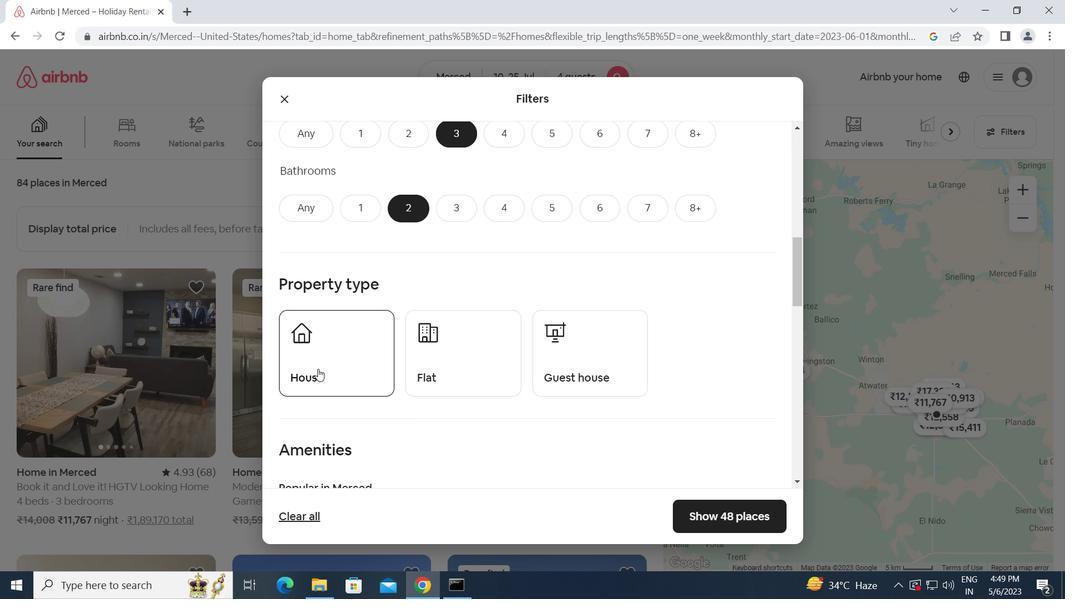 
Action: Mouse moved to (439, 367)
Screenshot: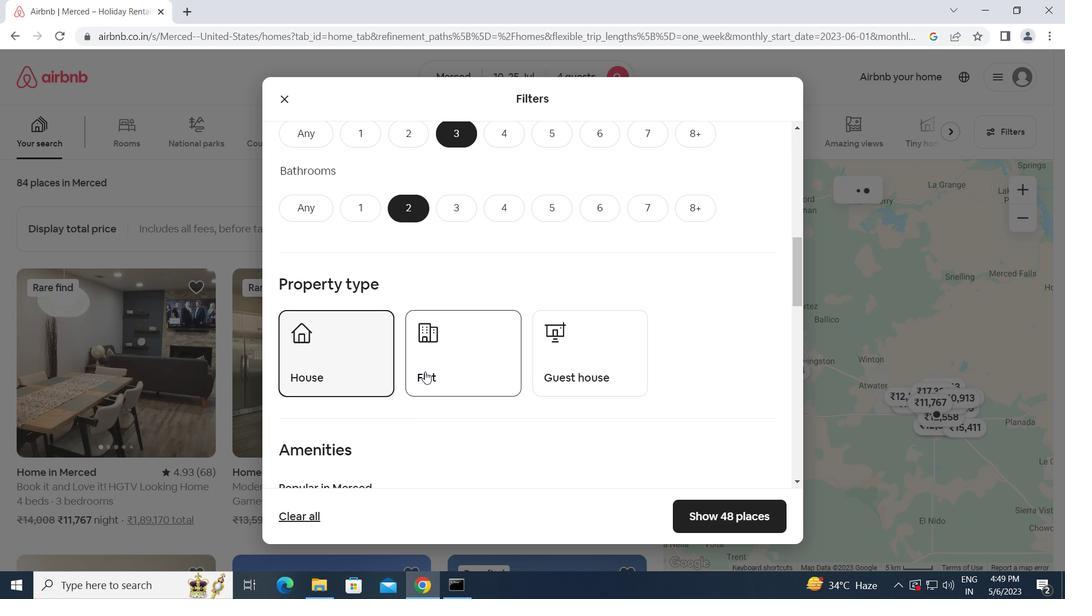 
Action: Mouse pressed left at (439, 367)
Screenshot: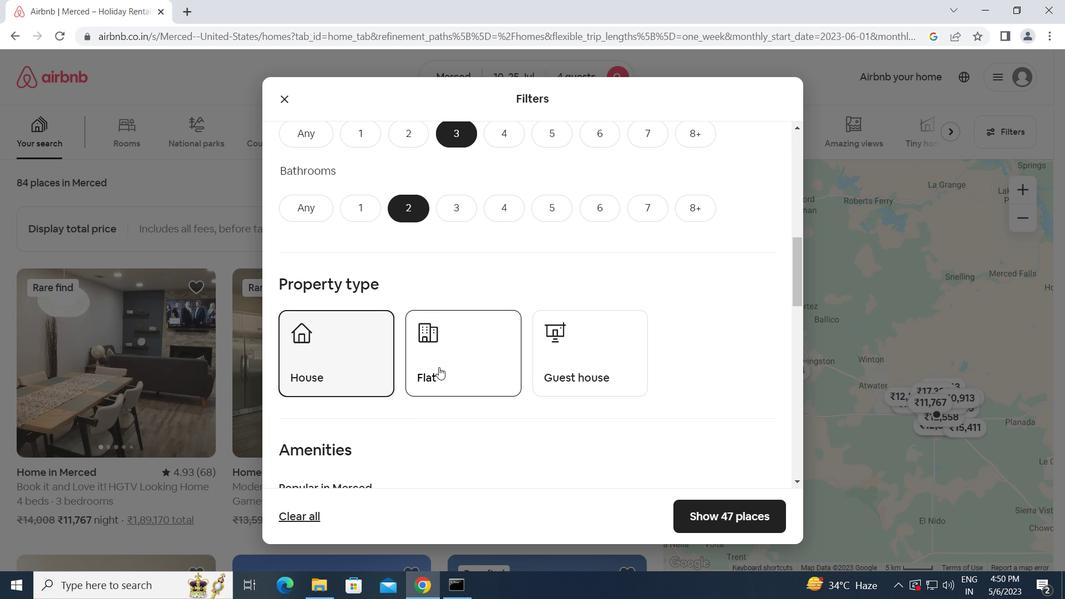 
Action: Mouse moved to (587, 362)
Screenshot: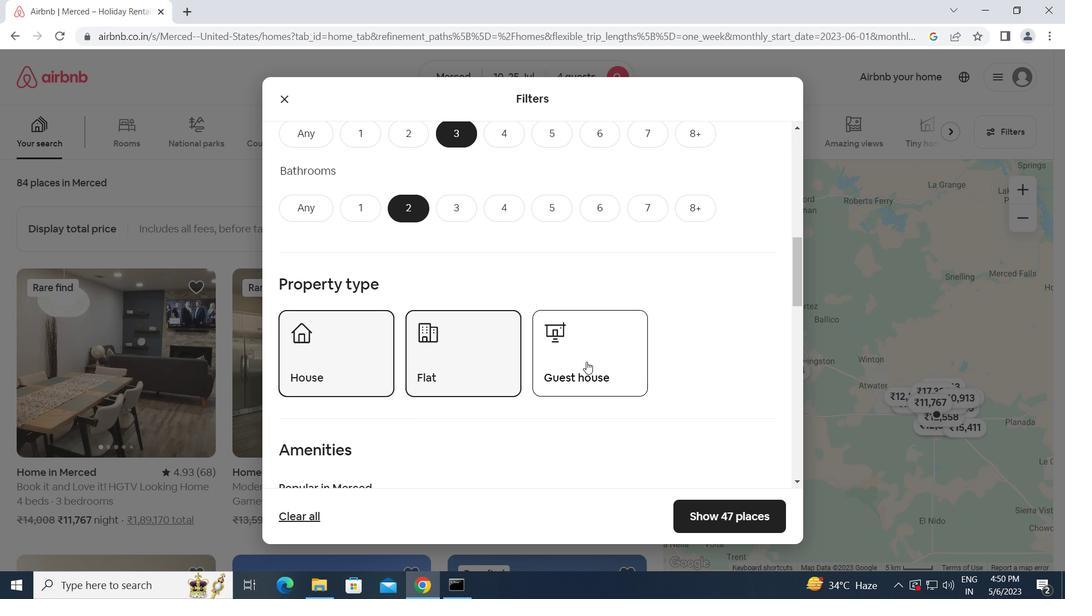 
Action: Mouse pressed left at (587, 362)
Screenshot: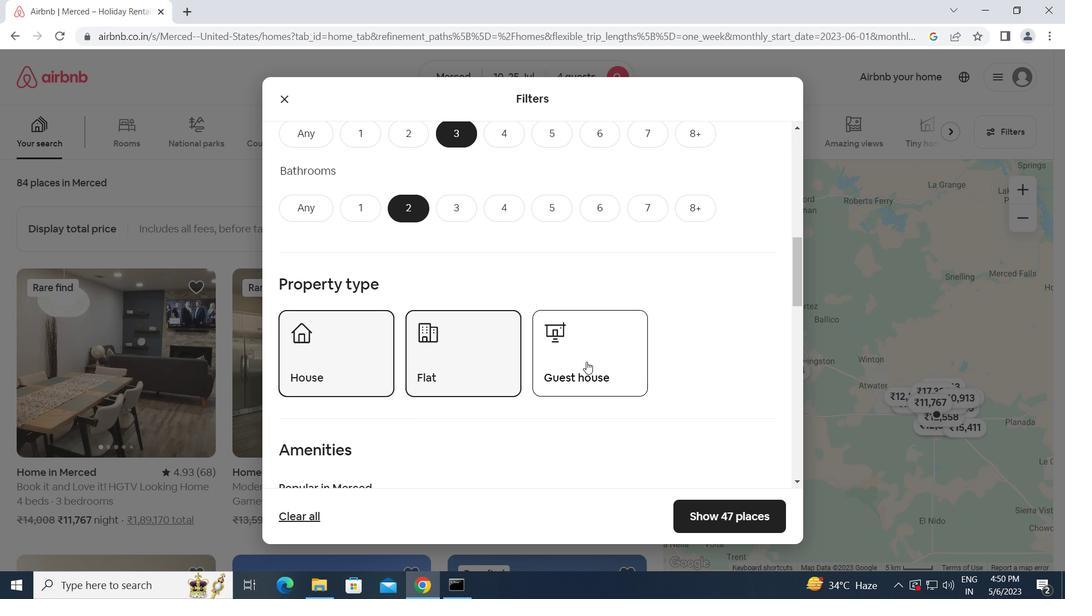 
Action: Mouse moved to (504, 403)
Screenshot: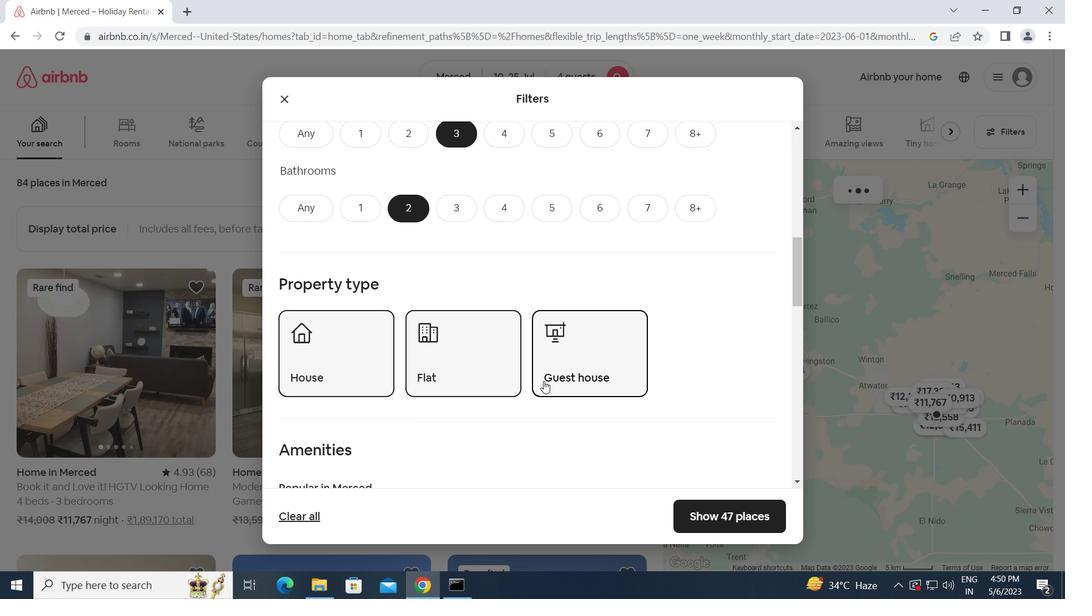 
Action: Mouse scrolled (504, 402) with delta (0, 0)
Screenshot: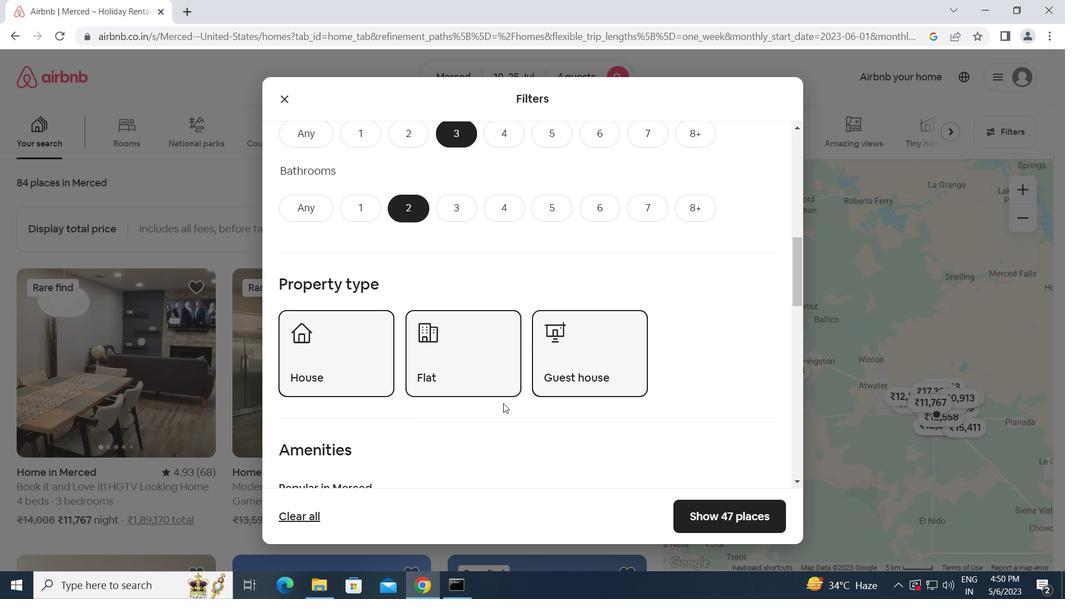
Action: Mouse scrolled (504, 402) with delta (0, 0)
Screenshot: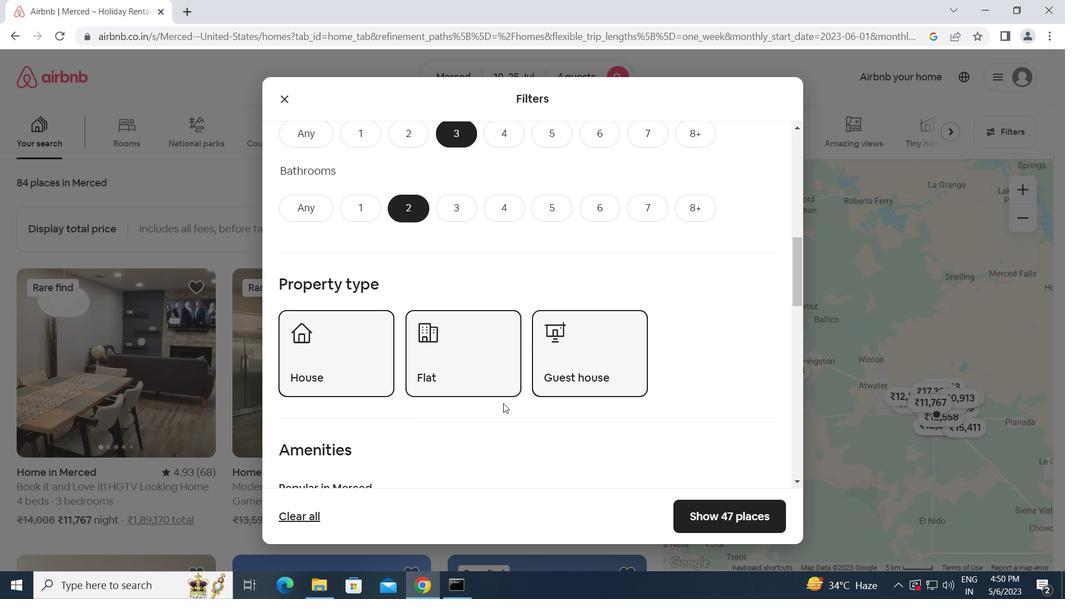 
Action: Mouse scrolled (504, 402) with delta (0, 0)
Screenshot: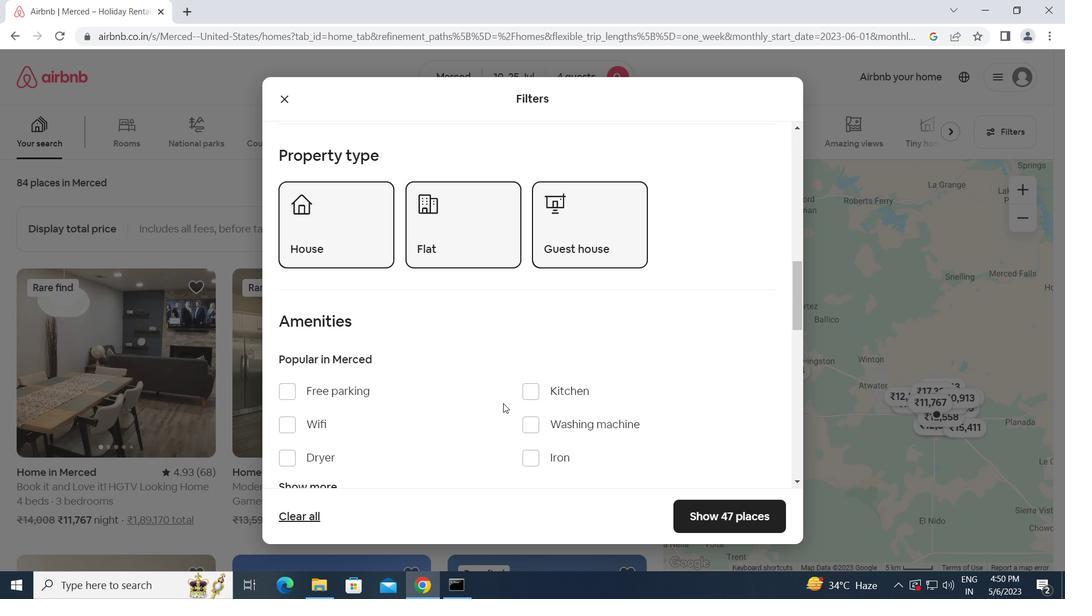 
Action: Mouse moved to (317, 415)
Screenshot: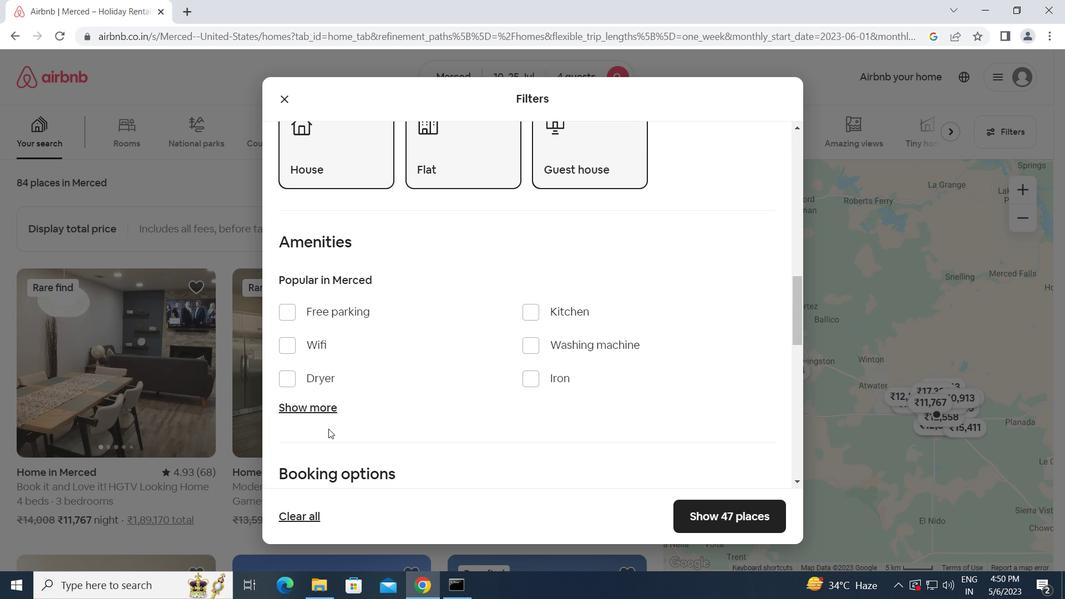 
Action: Mouse pressed left at (317, 415)
Screenshot: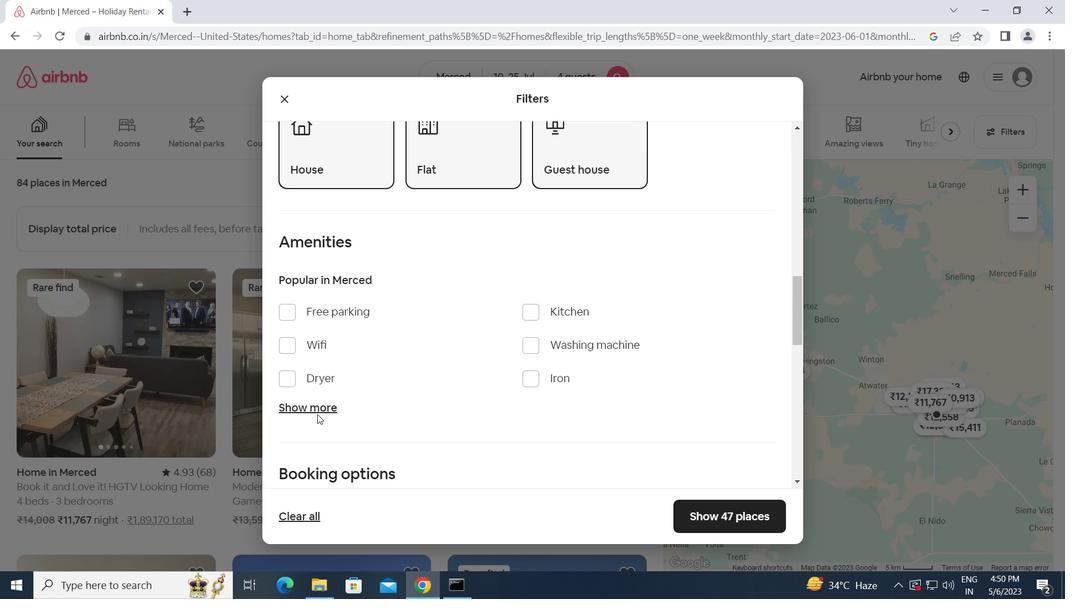 
Action: Mouse moved to (318, 407)
Screenshot: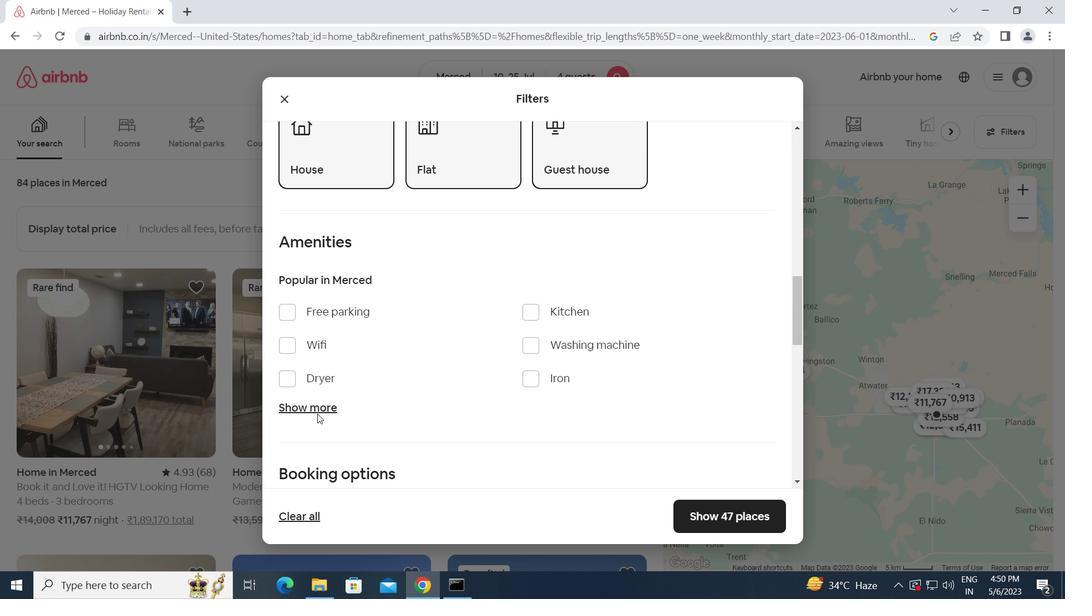 
Action: Mouse pressed left at (318, 407)
Screenshot: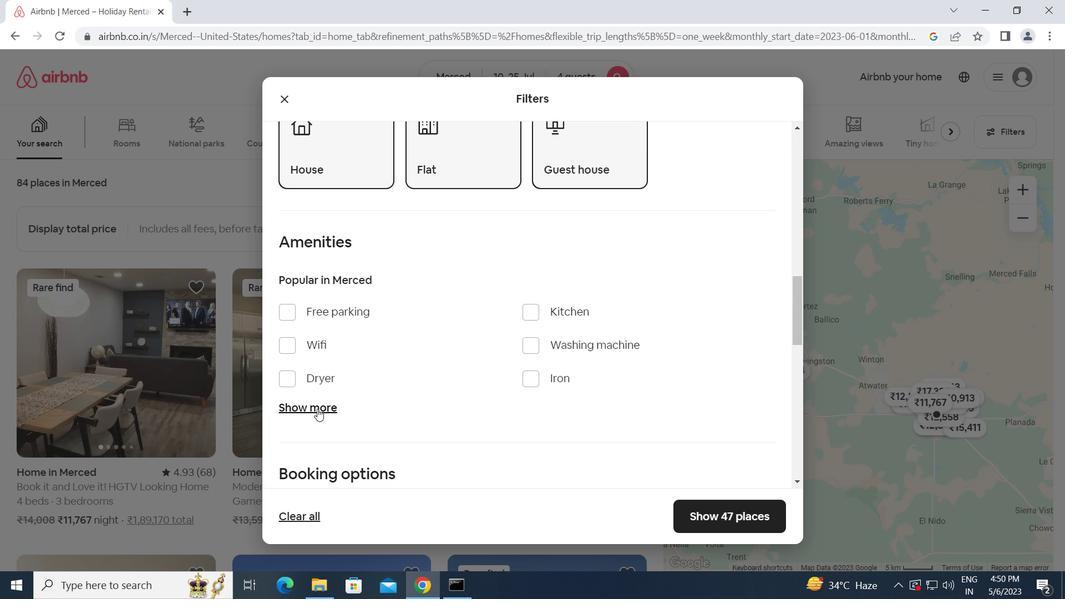 
Action: Mouse moved to (293, 343)
Screenshot: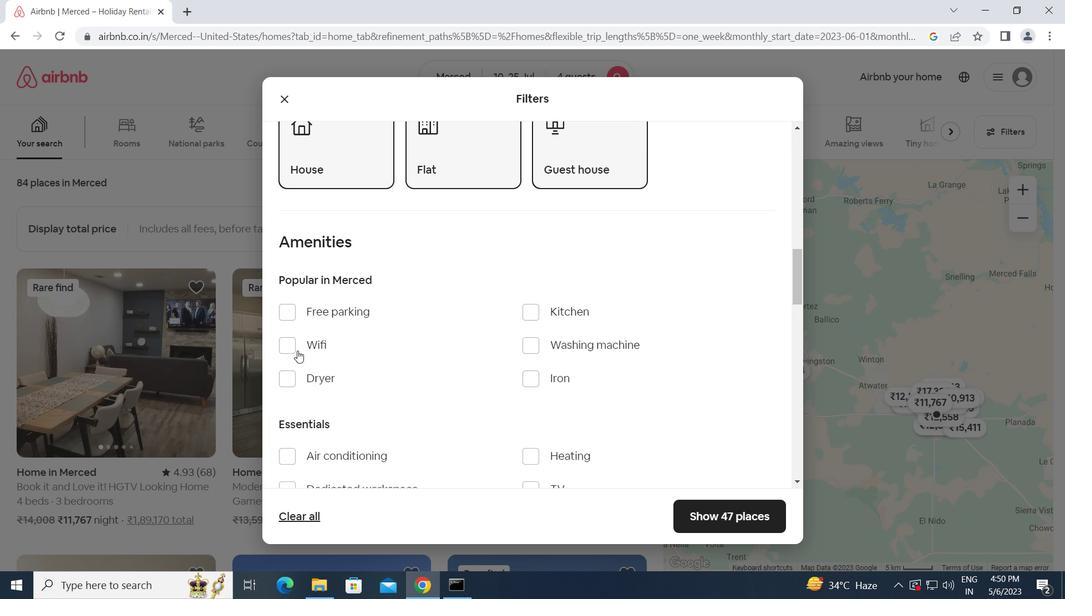 
Action: Mouse pressed left at (293, 343)
Screenshot: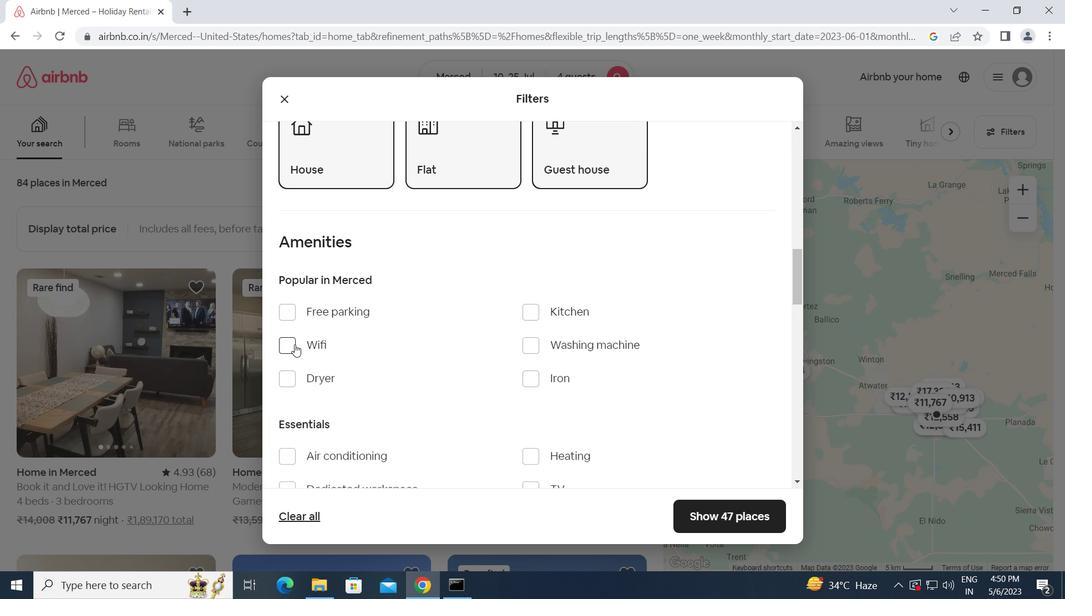 
Action: Mouse moved to (372, 368)
Screenshot: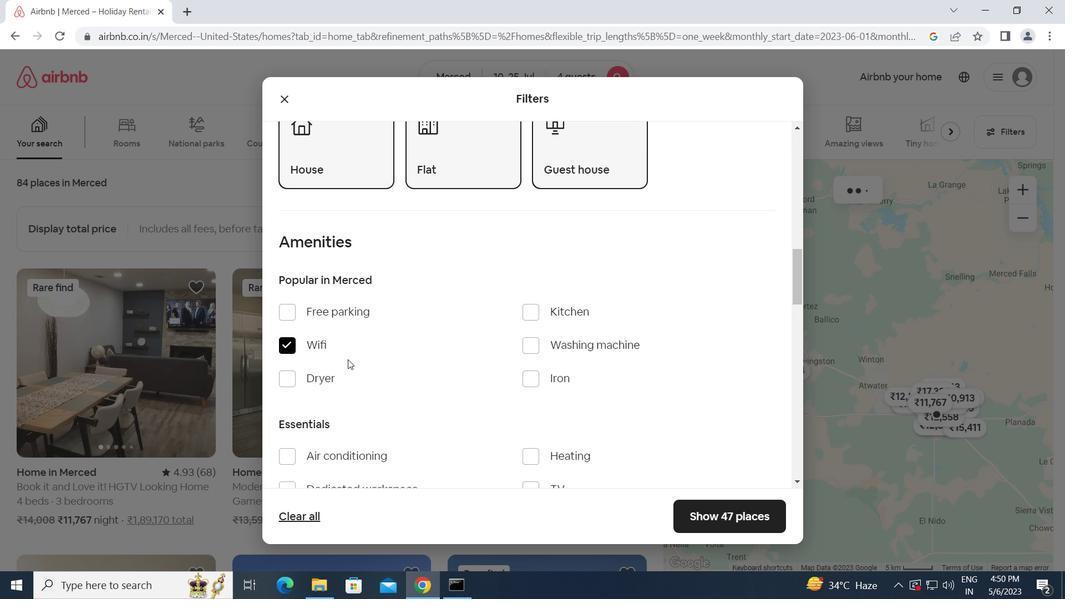 
Action: Mouse scrolled (372, 367) with delta (0, 0)
Screenshot: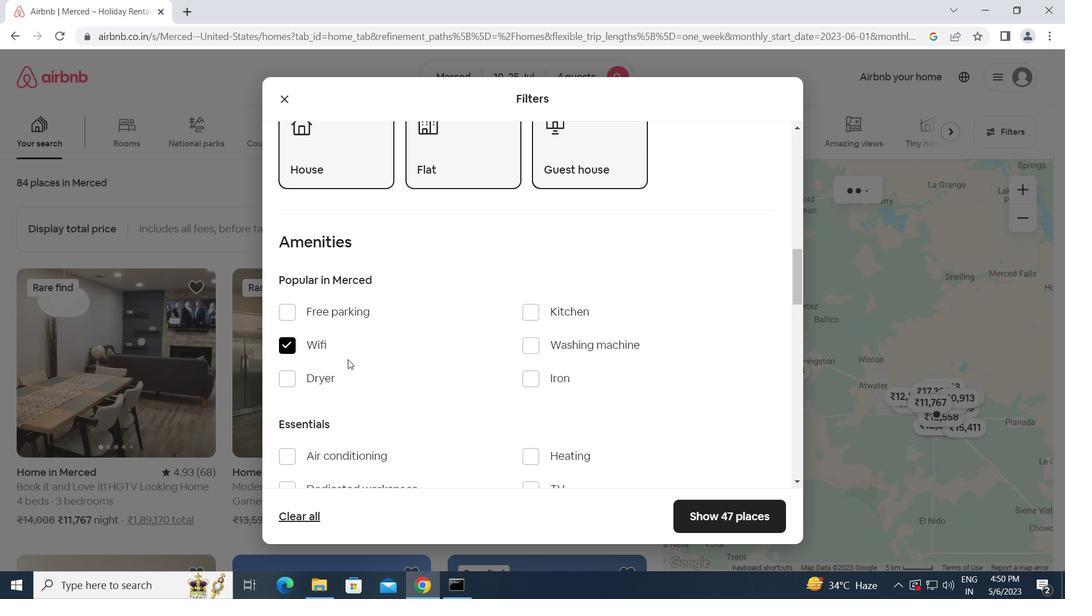 
Action: Mouse moved to (526, 415)
Screenshot: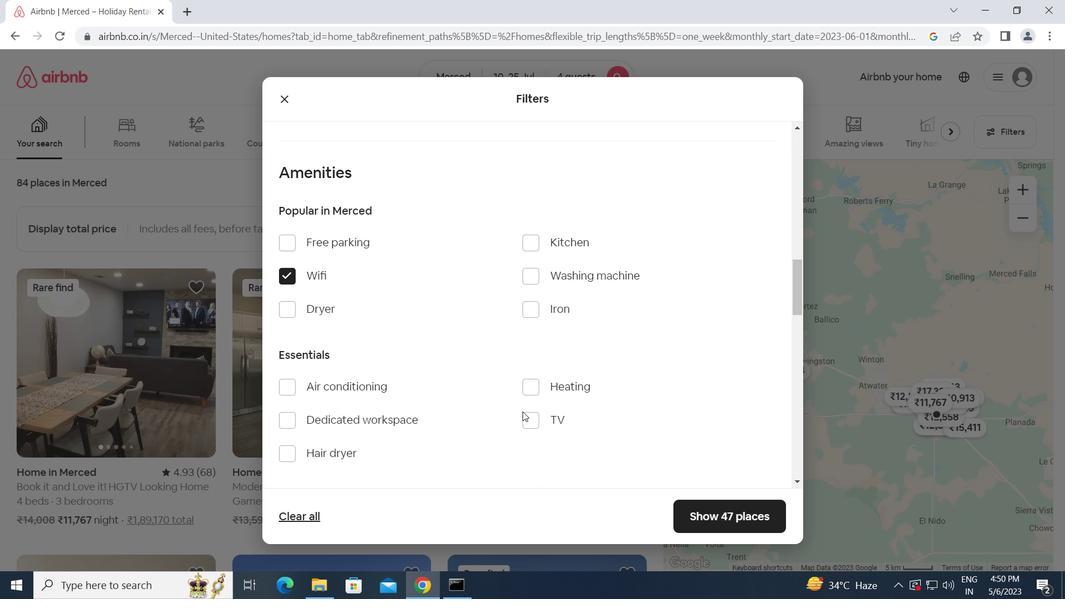 
Action: Mouse pressed left at (526, 415)
Screenshot: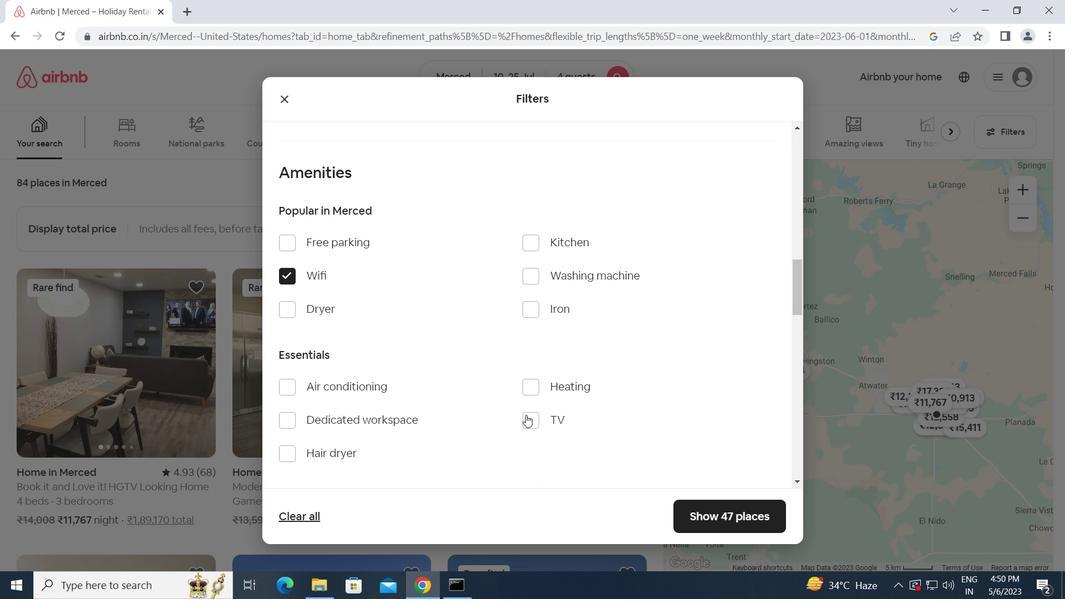 
Action: Mouse moved to (288, 238)
Screenshot: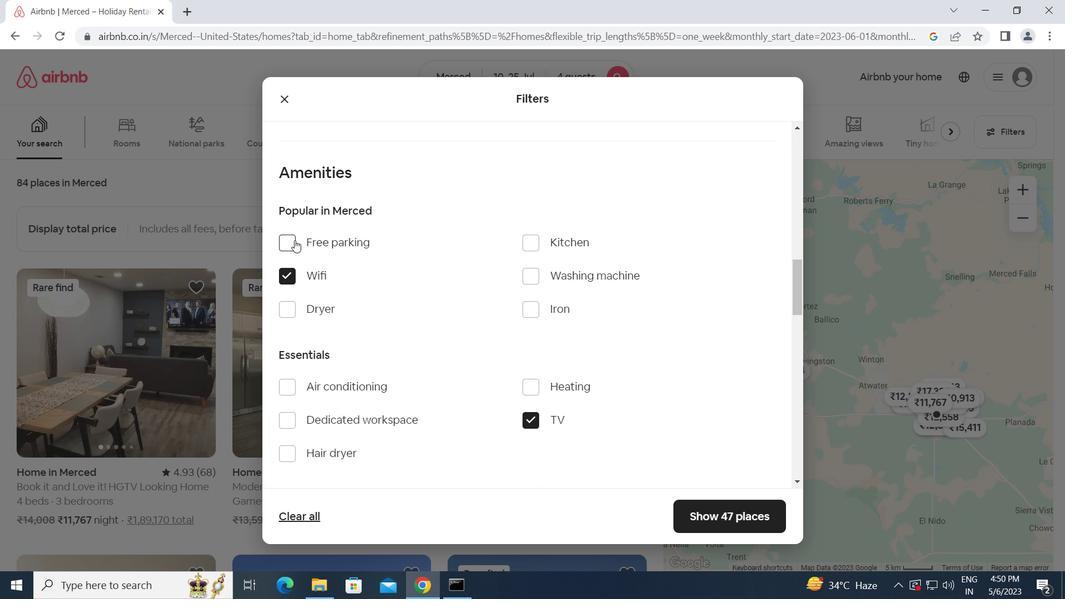 
Action: Mouse pressed left at (288, 238)
Screenshot: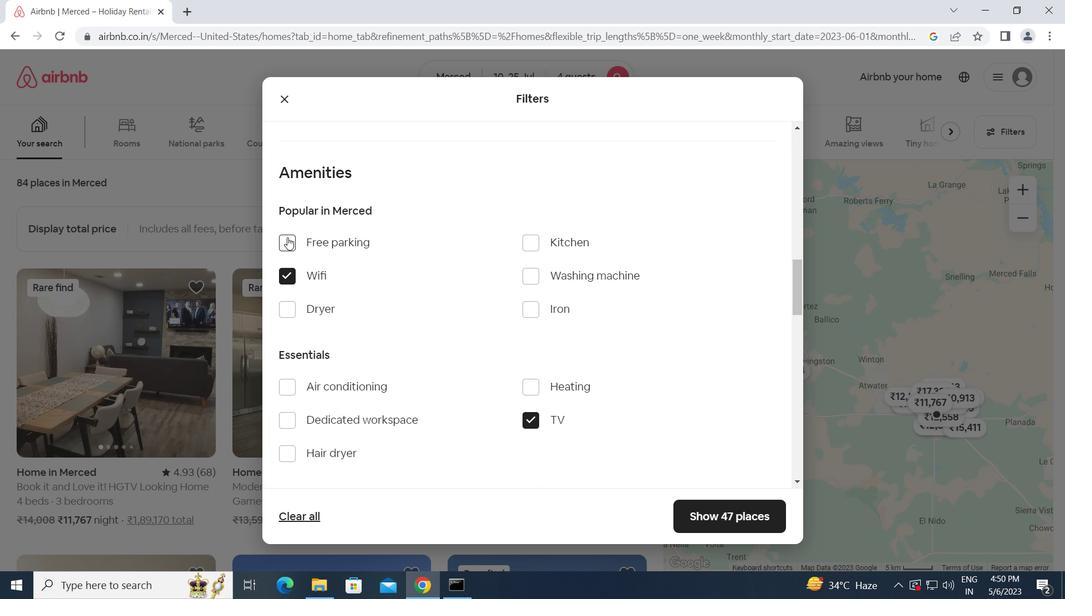 
Action: Mouse moved to (445, 318)
Screenshot: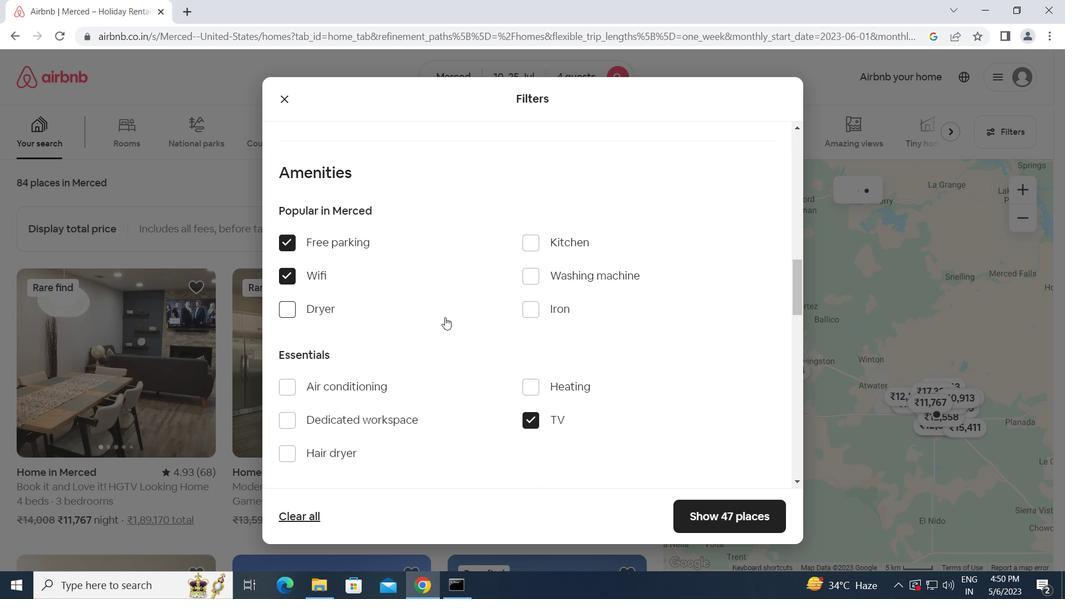 
Action: Mouse scrolled (445, 318) with delta (0, 0)
Screenshot: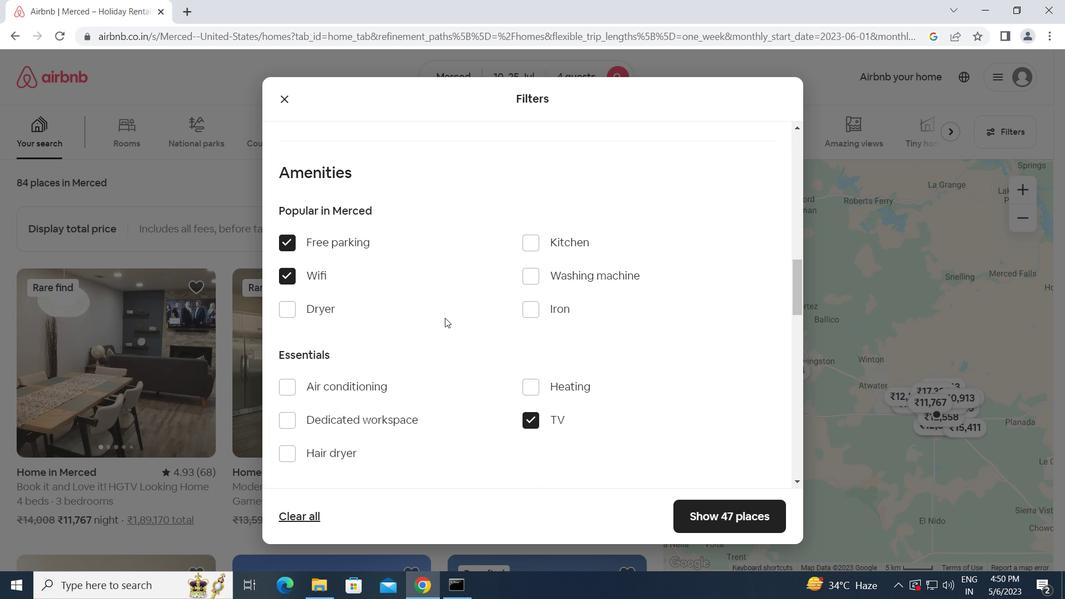 
Action: Mouse scrolled (445, 318) with delta (0, 0)
Screenshot: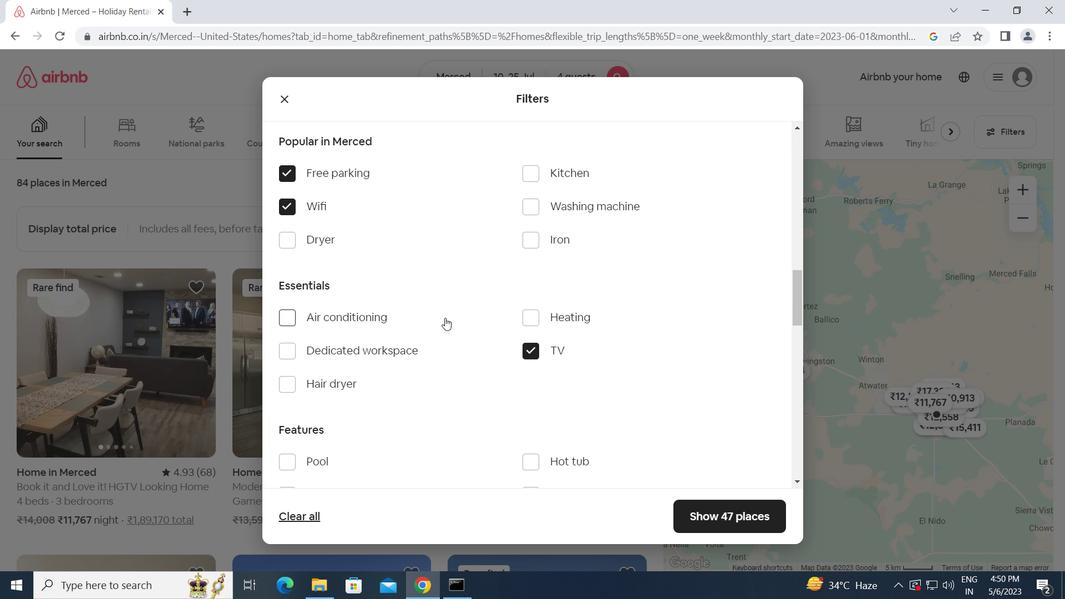 
Action: Mouse scrolled (445, 318) with delta (0, 0)
Screenshot: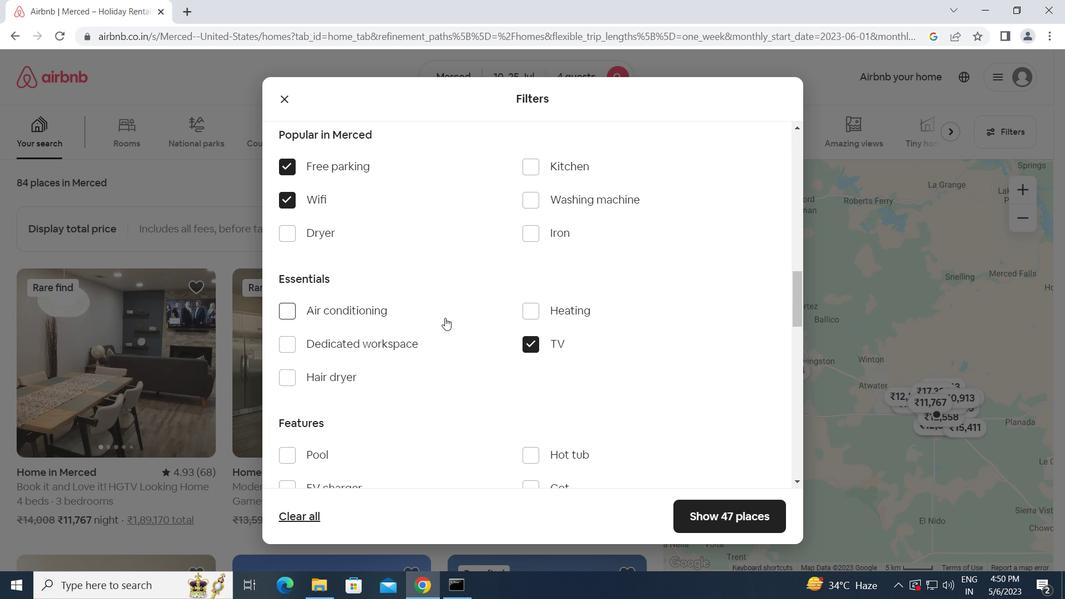 
Action: Mouse scrolled (445, 318) with delta (0, 0)
Screenshot: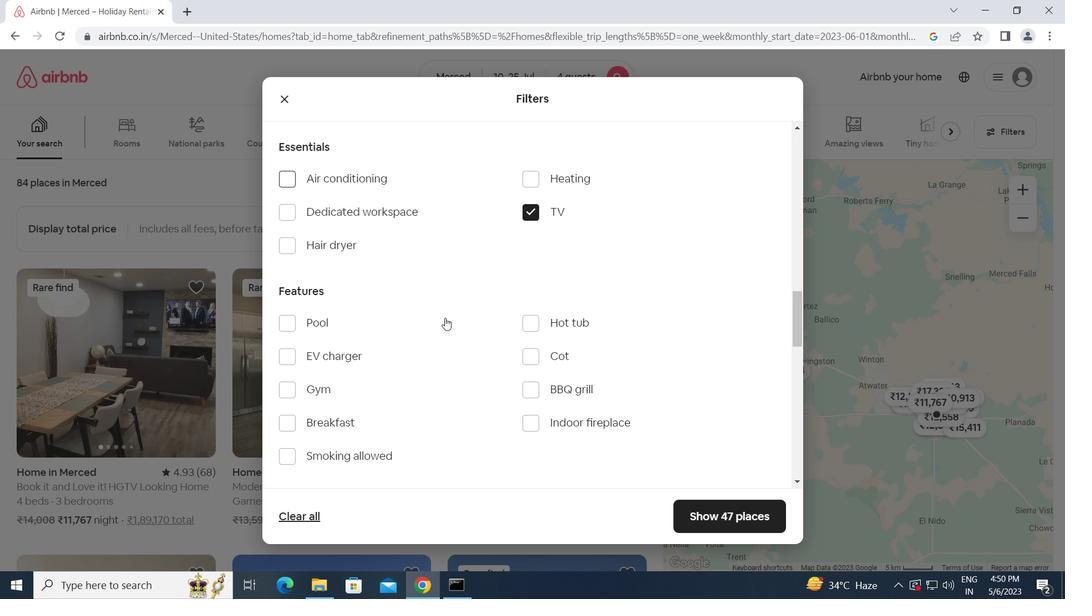 
Action: Mouse moved to (290, 322)
Screenshot: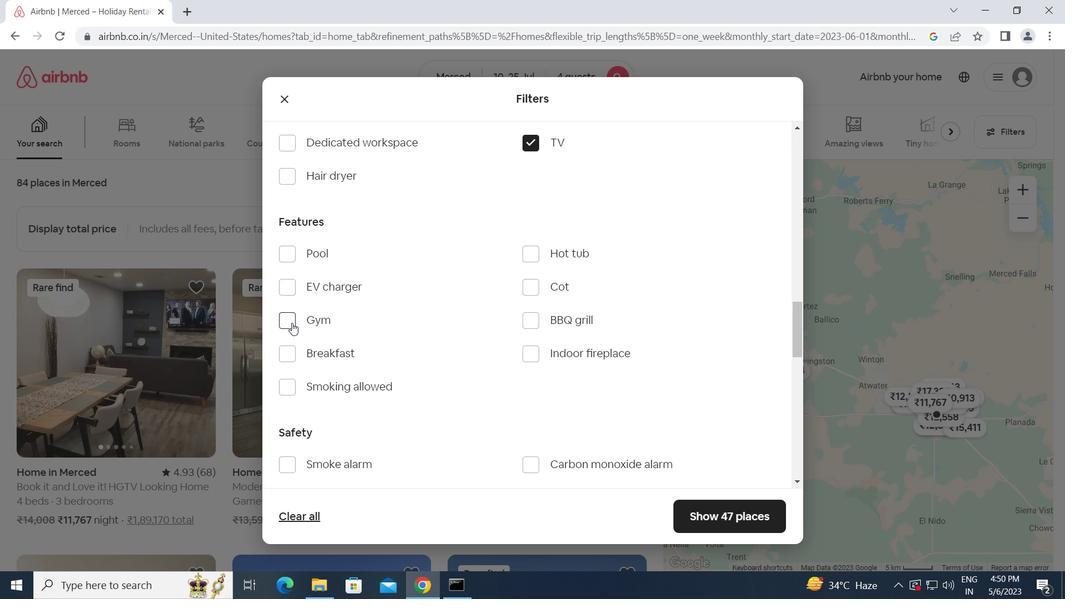 
Action: Mouse pressed left at (290, 322)
Screenshot: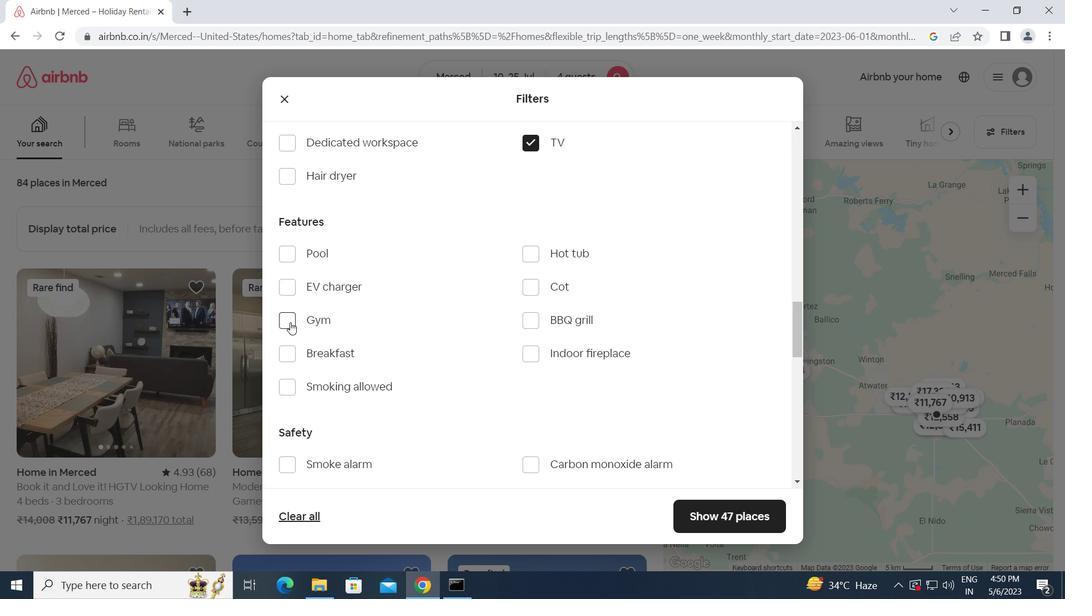 
Action: Mouse moved to (284, 351)
Screenshot: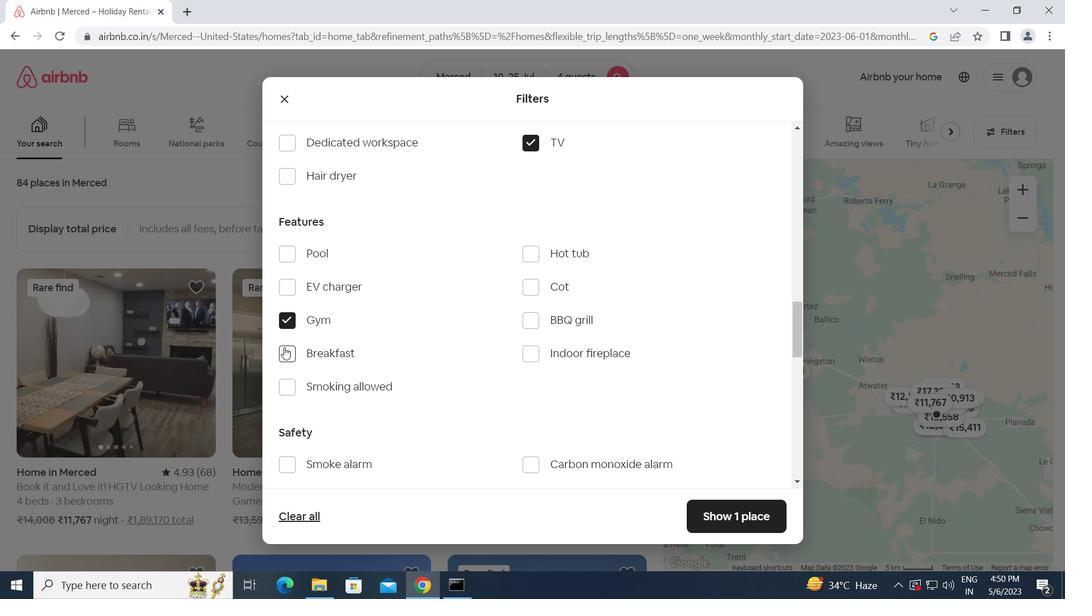 
Action: Mouse pressed left at (284, 351)
Screenshot: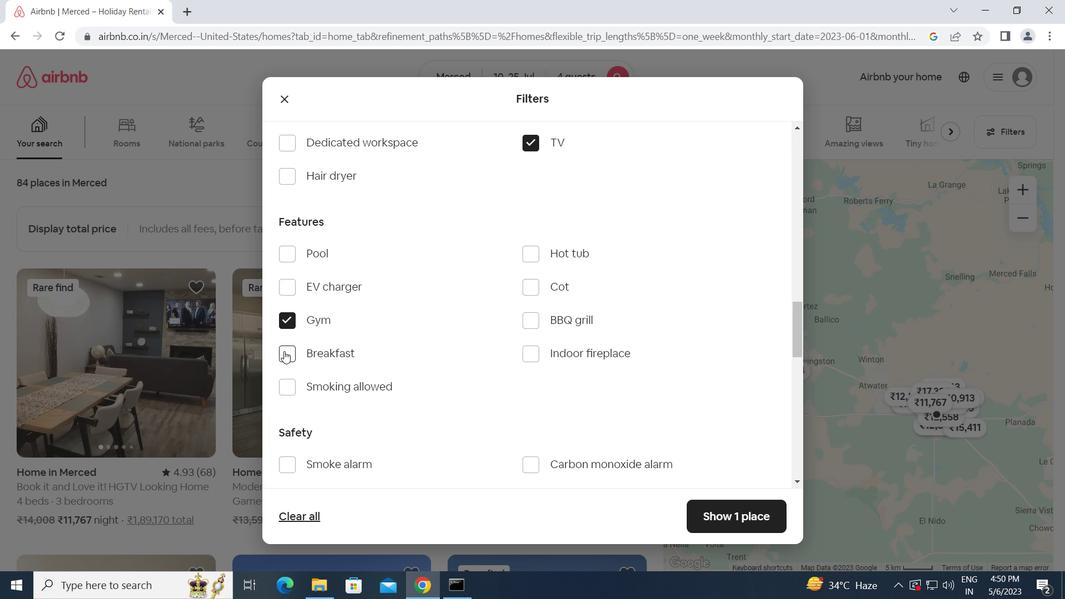 
Action: Mouse moved to (411, 361)
Screenshot: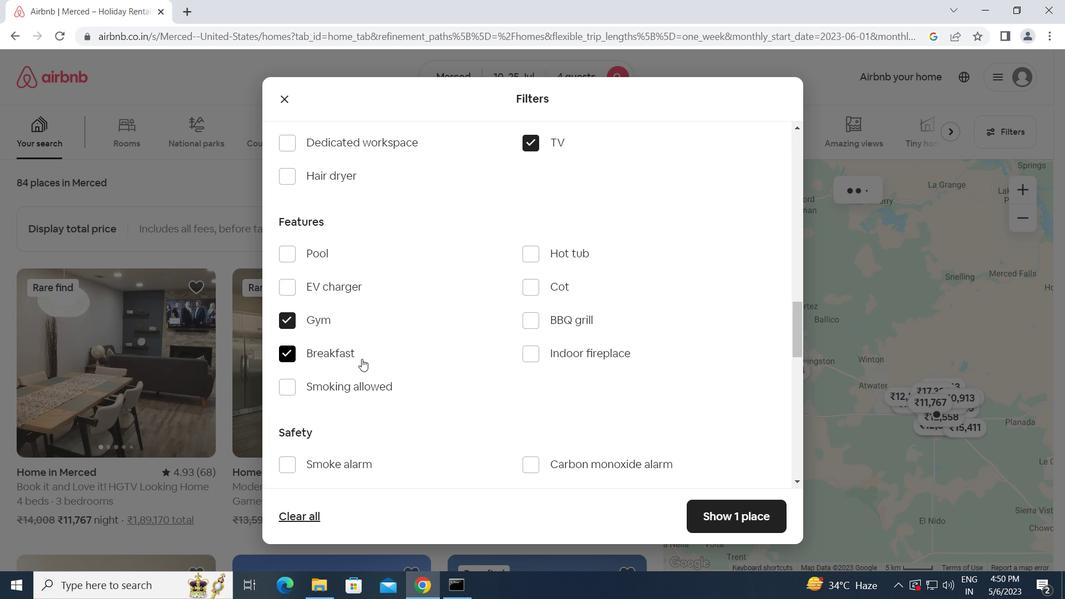 
Action: Mouse scrolled (411, 361) with delta (0, 0)
Screenshot: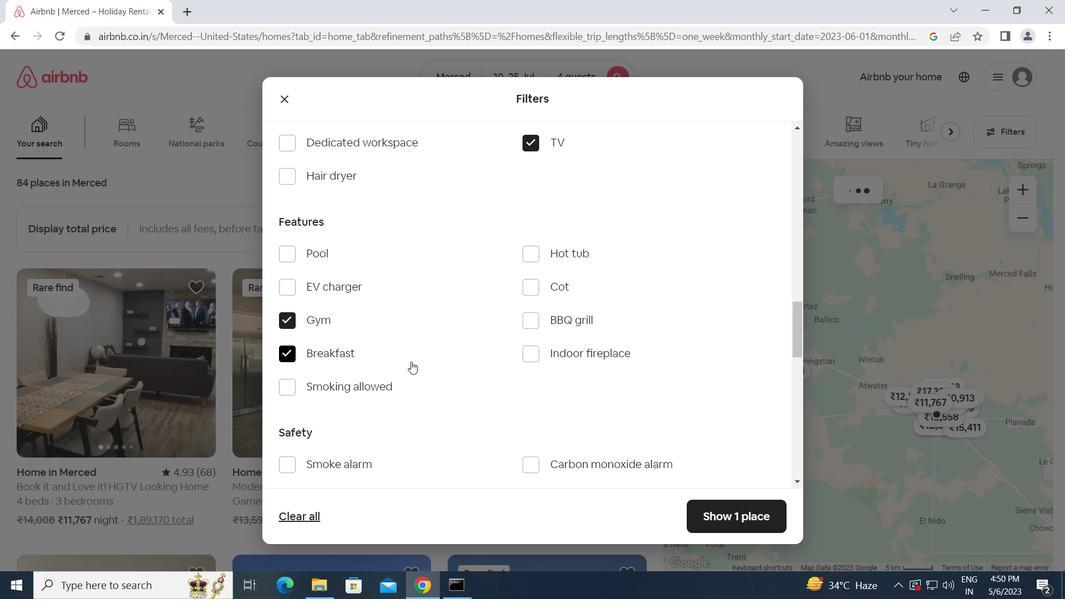 
Action: Mouse moved to (411, 361)
Screenshot: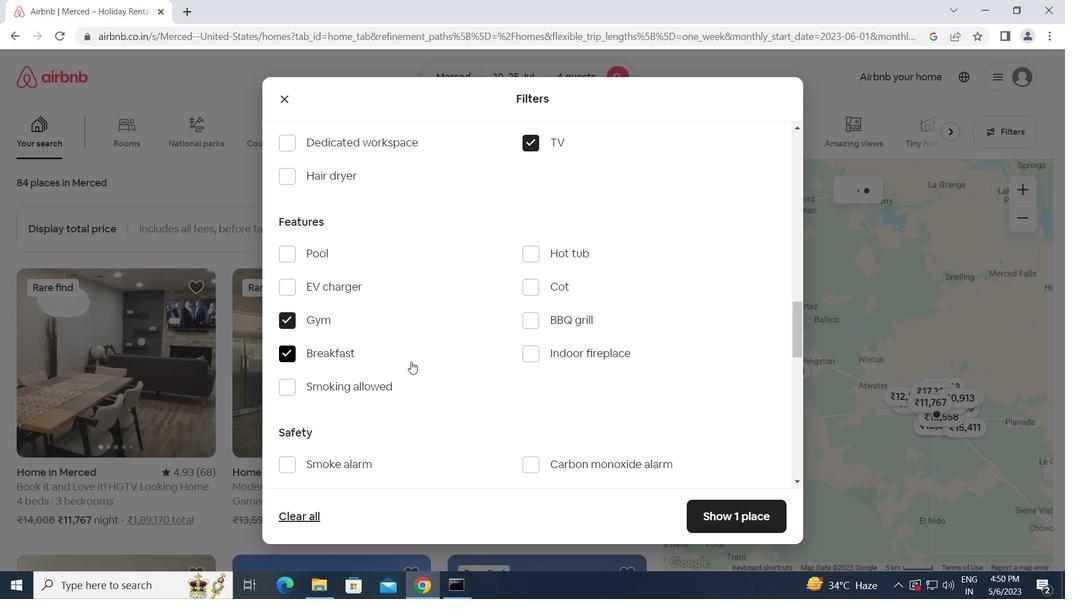 
Action: Mouse scrolled (411, 360) with delta (0, 0)
Screenshot: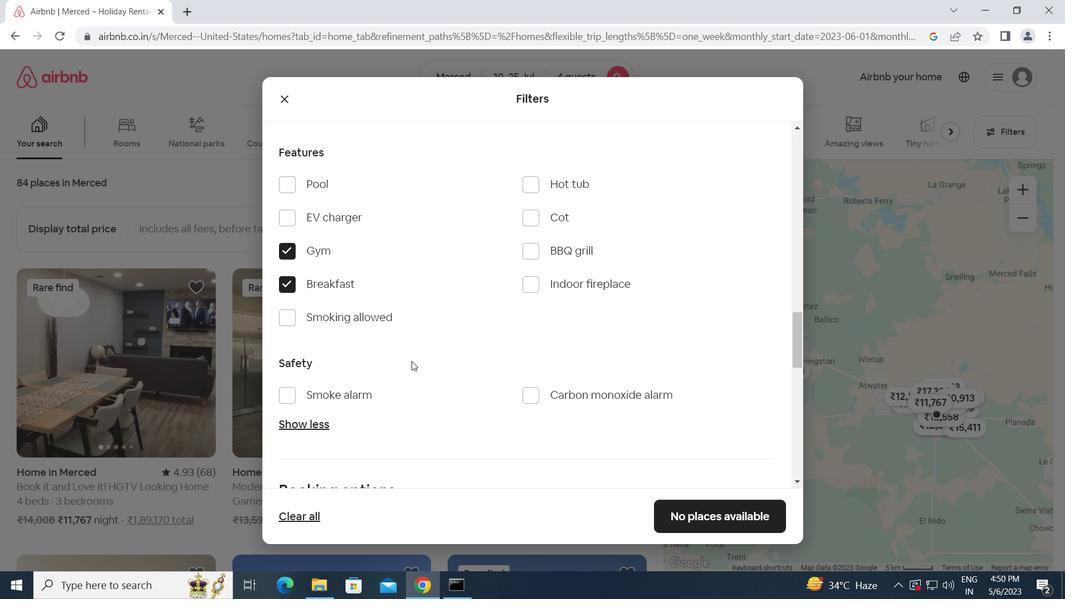 
Action: Mouse moved to (597, 294)
Screenshot: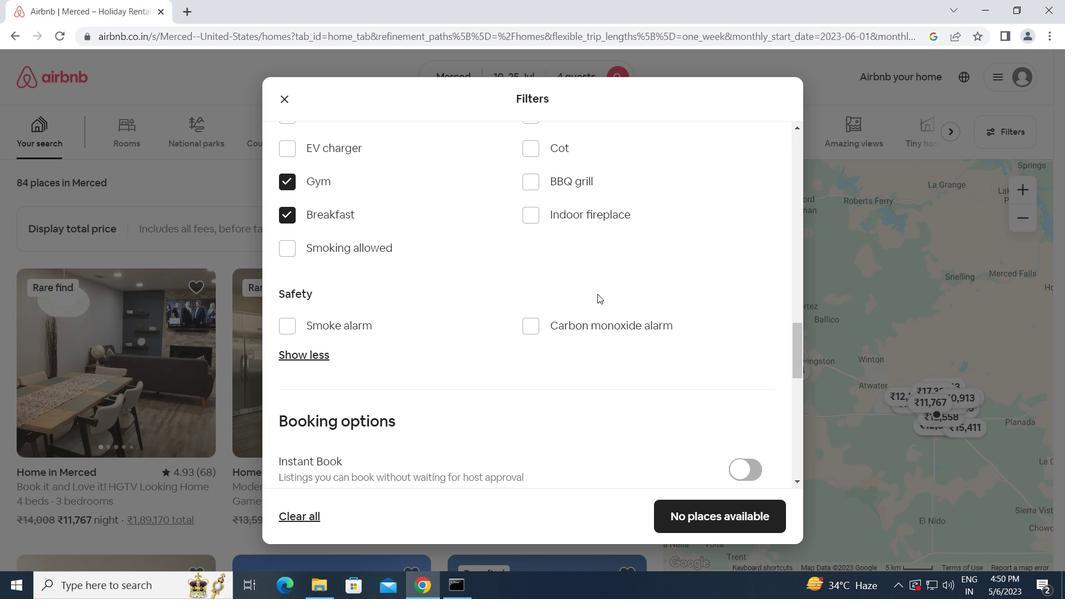 
Action: Mouse scrolled (597, 293) with delta (0, 0)
Screenshot: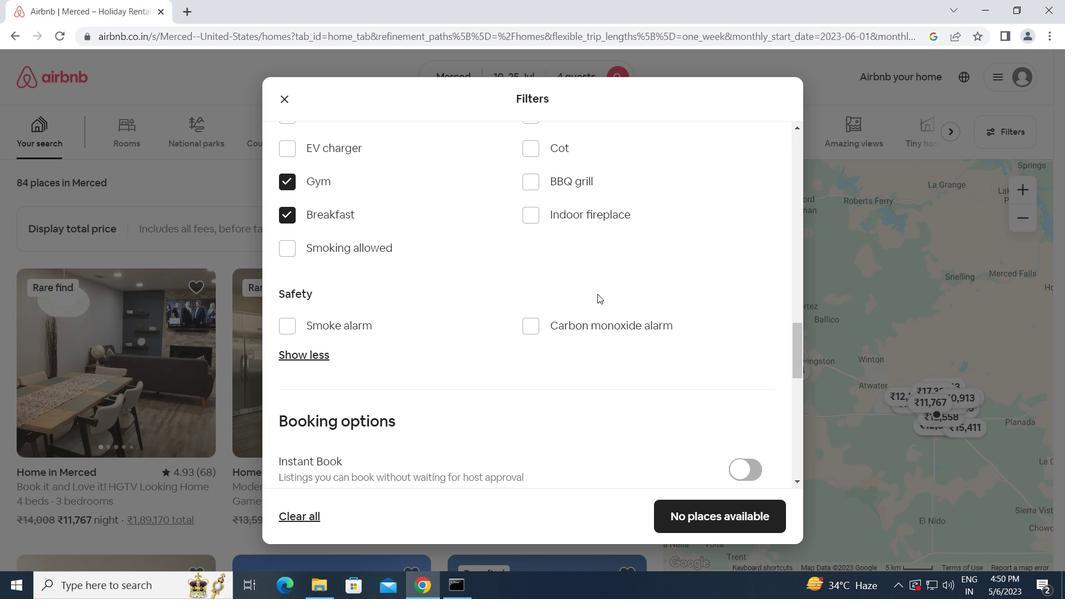 
Action: Mouse scrolled (597, 293) with delta (0, 0)
Screenshot: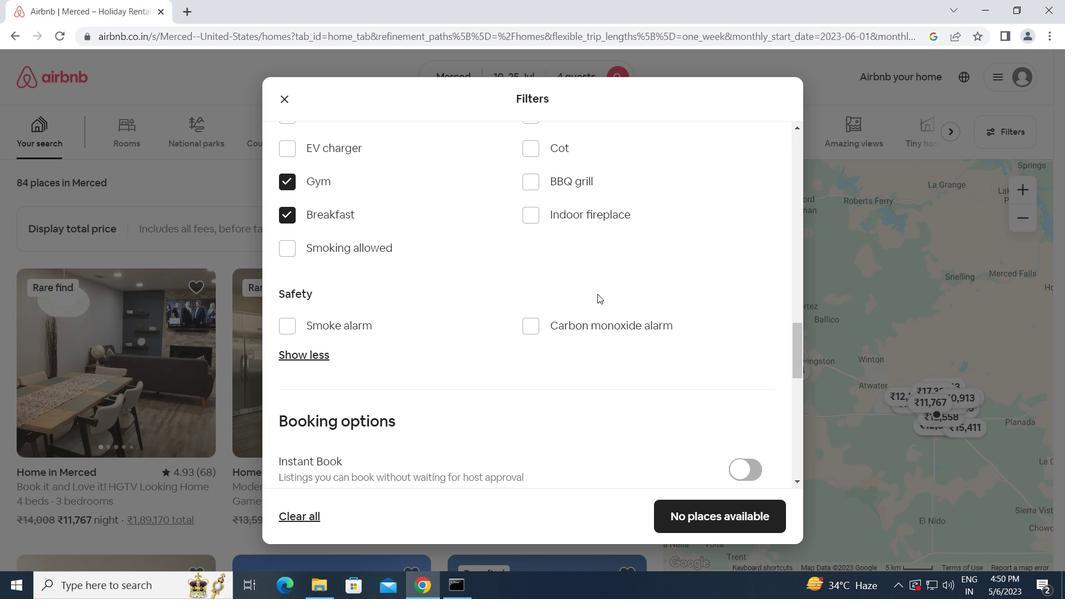 
Action: Mouse moved to (746, 375)
Screenshot: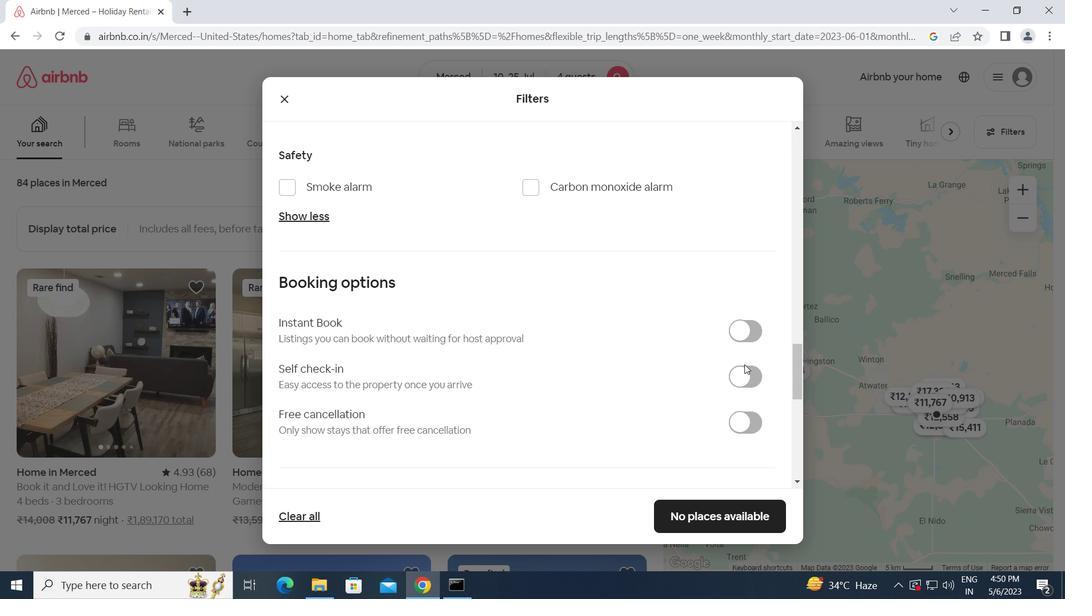 
Action: Mouse pressed left at (746, 375)
Screenshot: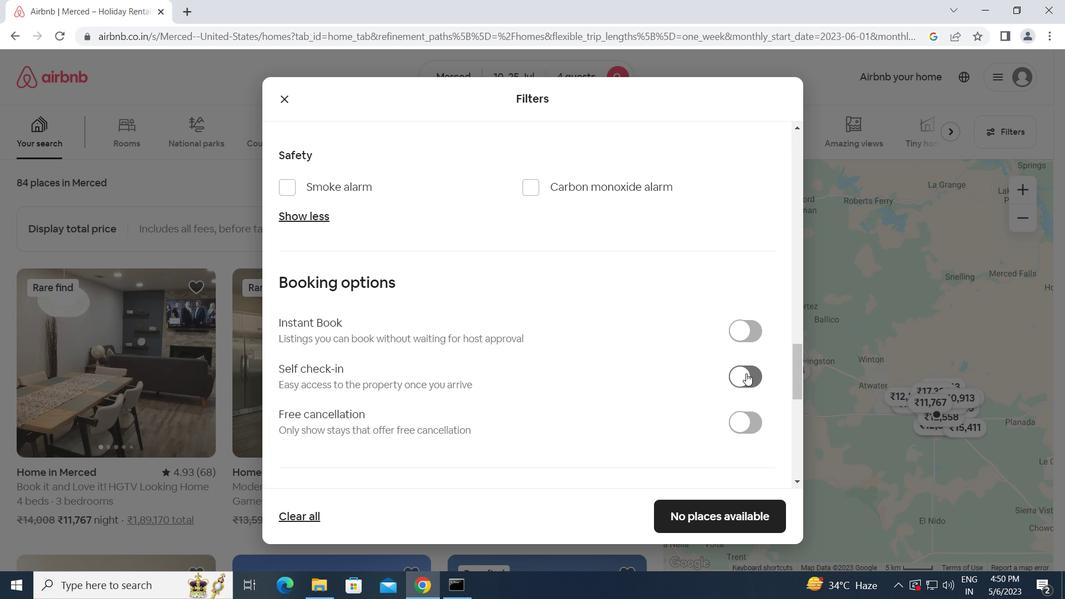 
Action: Mouse moved to (698, 388)
Screenshot: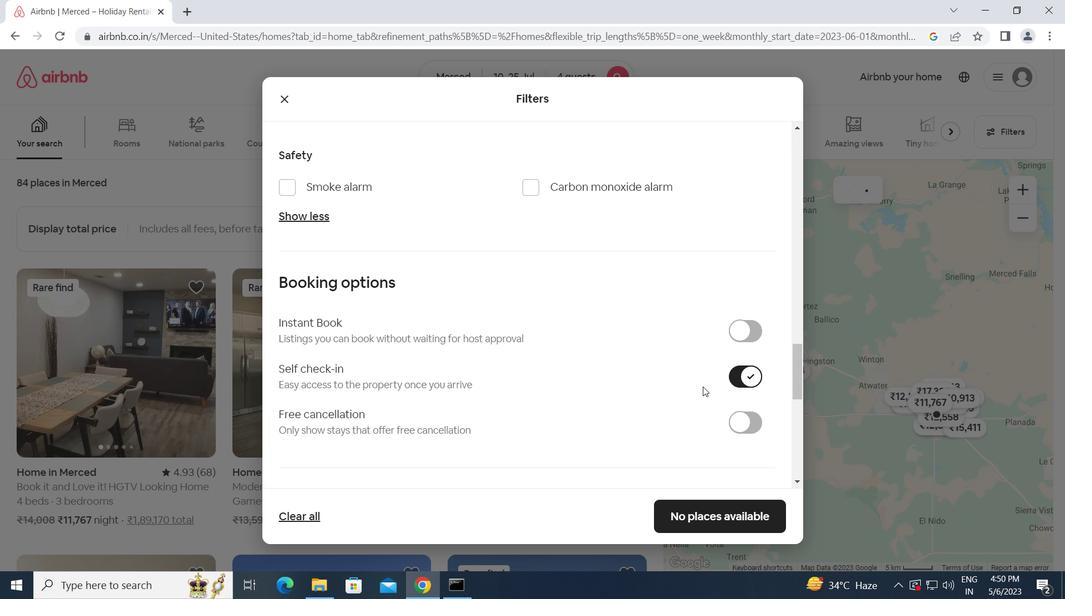 
Action: Mouse scrolled (698, 387) with delta (0, 0)
Screenshot: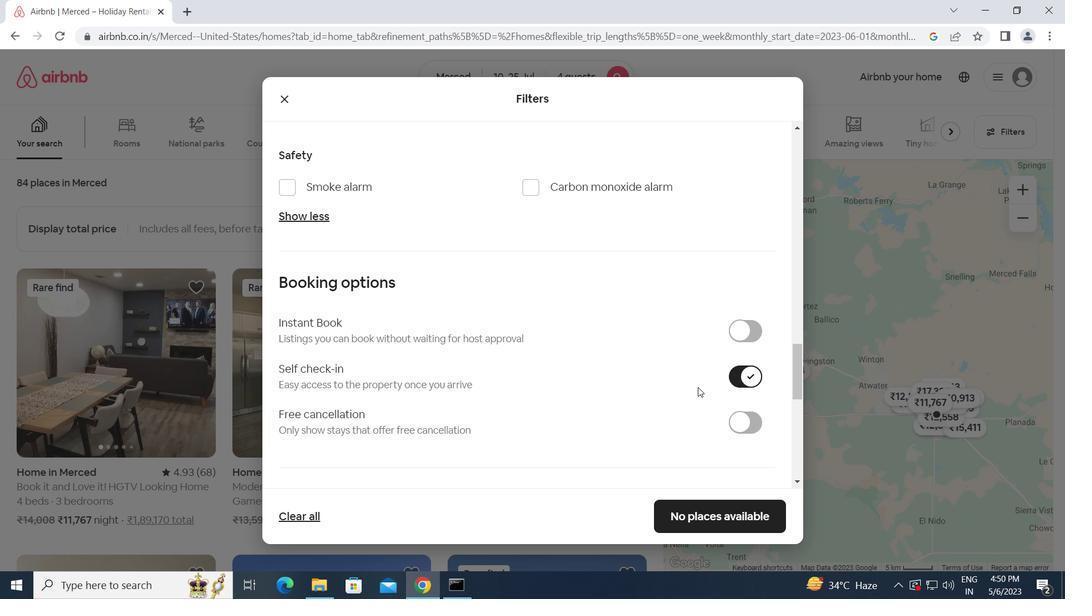 
Action: Mouse scrolled (698, 387) with delta (0, 0)
Screenshot: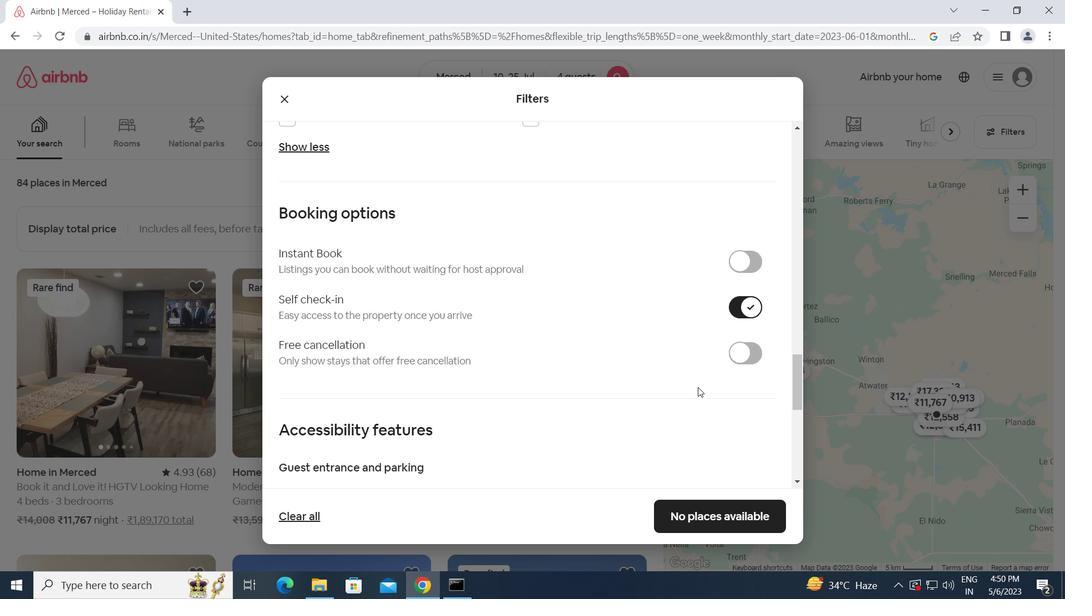 
Action: Mouse scrolled (698, 387) with delta (0, 0)
Screenshot: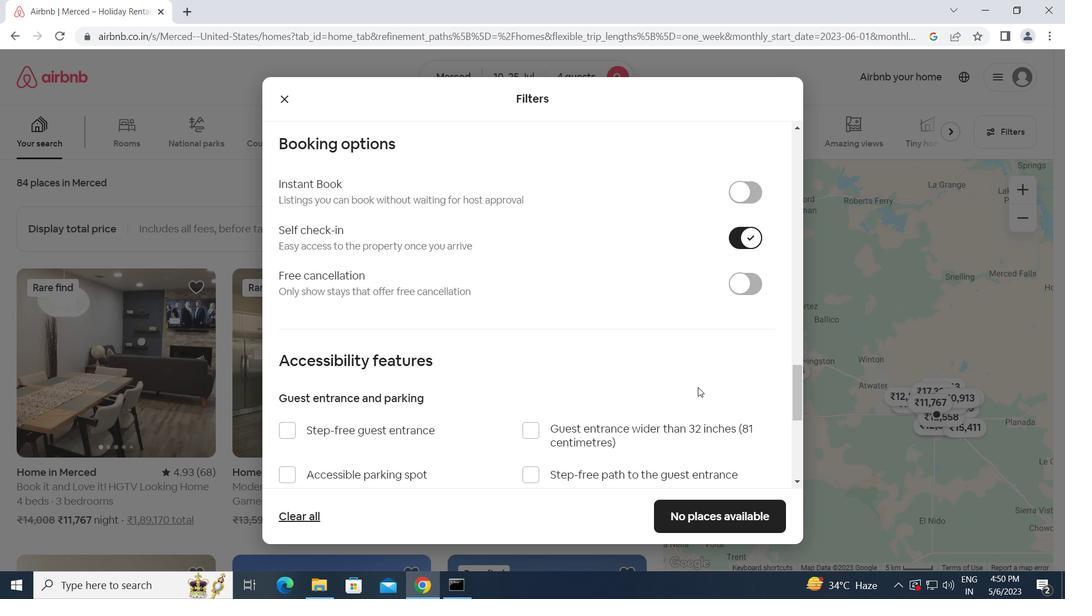 
Action: Mouse scrolled (698, 387) with delta (0, 0)
Screenshot: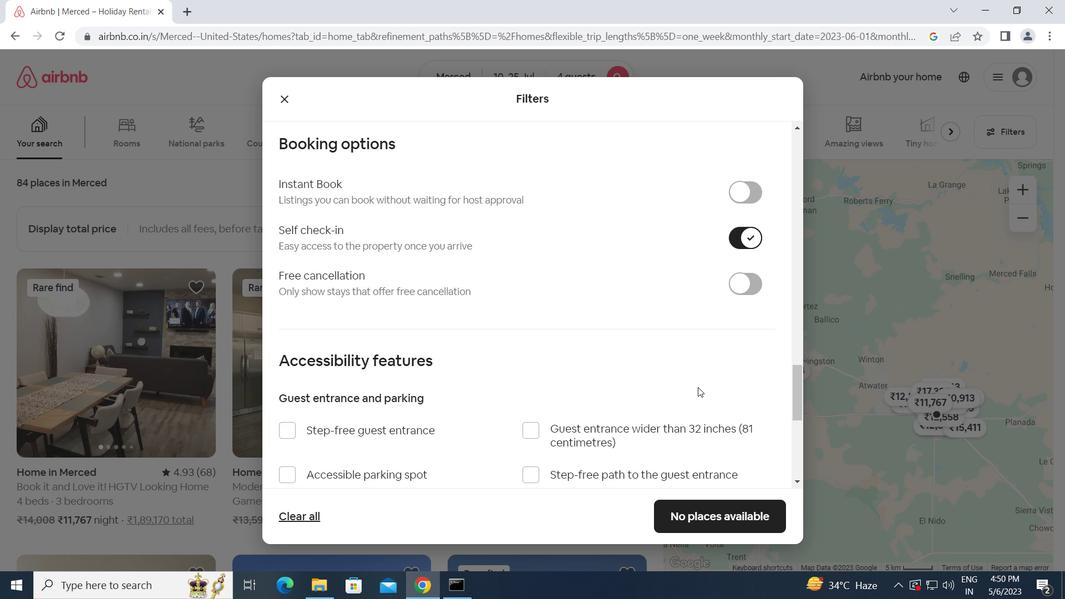 
Action: Mouse scrolled (698, 387) with delta (0, 0)
Screenshot: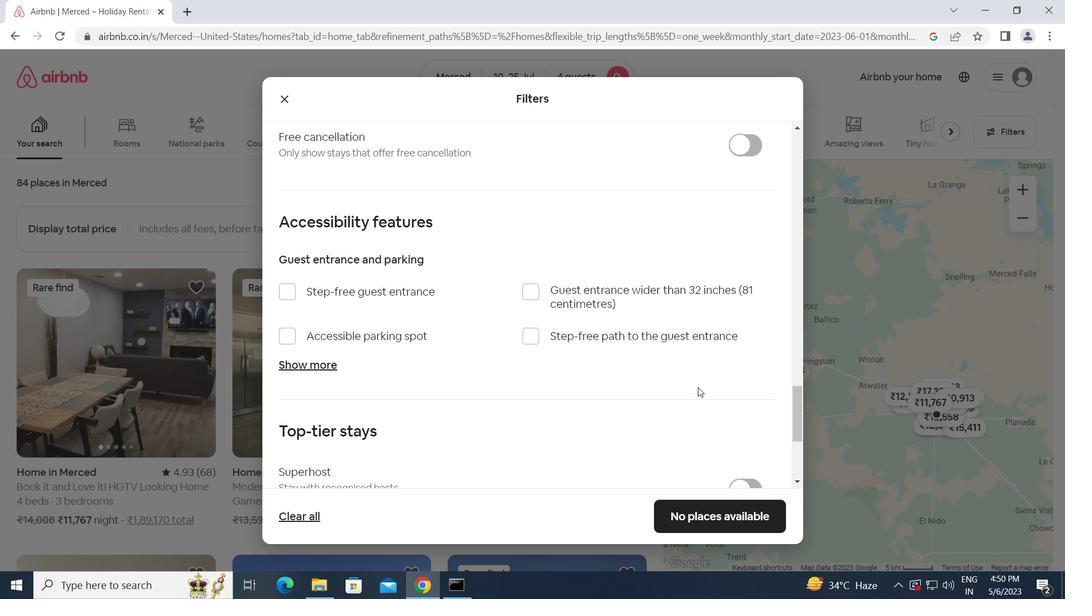 
Action: Mouse scrolled (698, 387) with delta (0, 0)
Screenshot: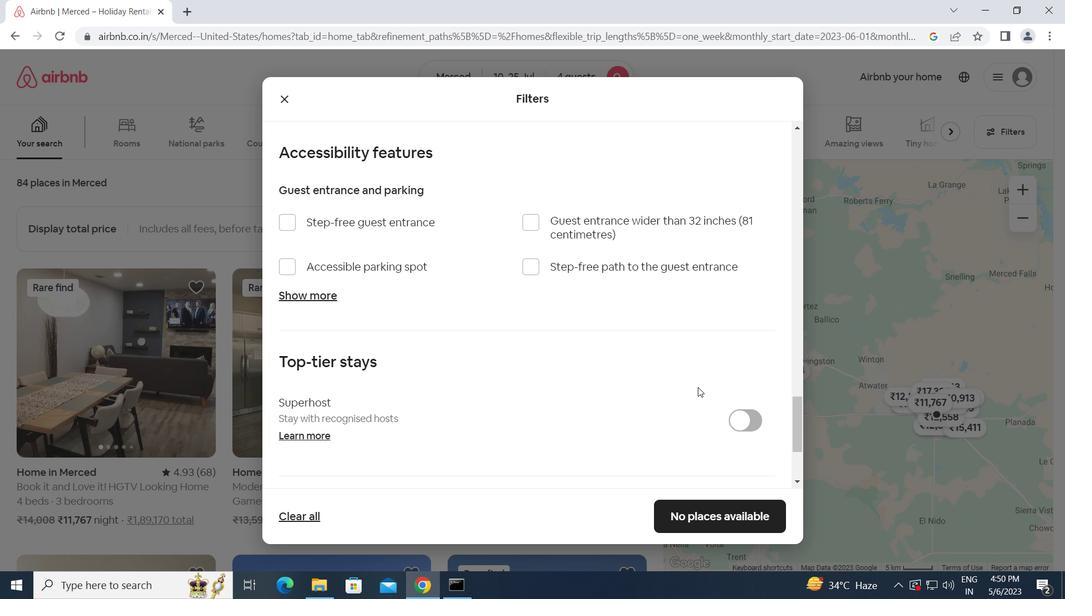 
Action: Mouse scrolled (698, 387) with delta (0, 0)
Screenshot: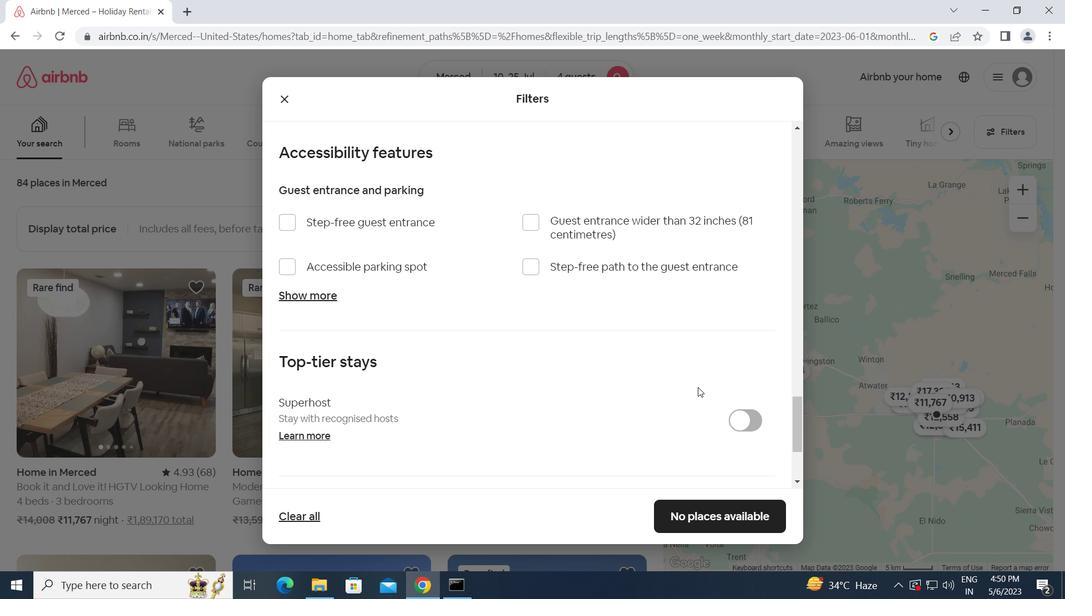 
Action: Mouse moved to (698, 388)
Screenshot: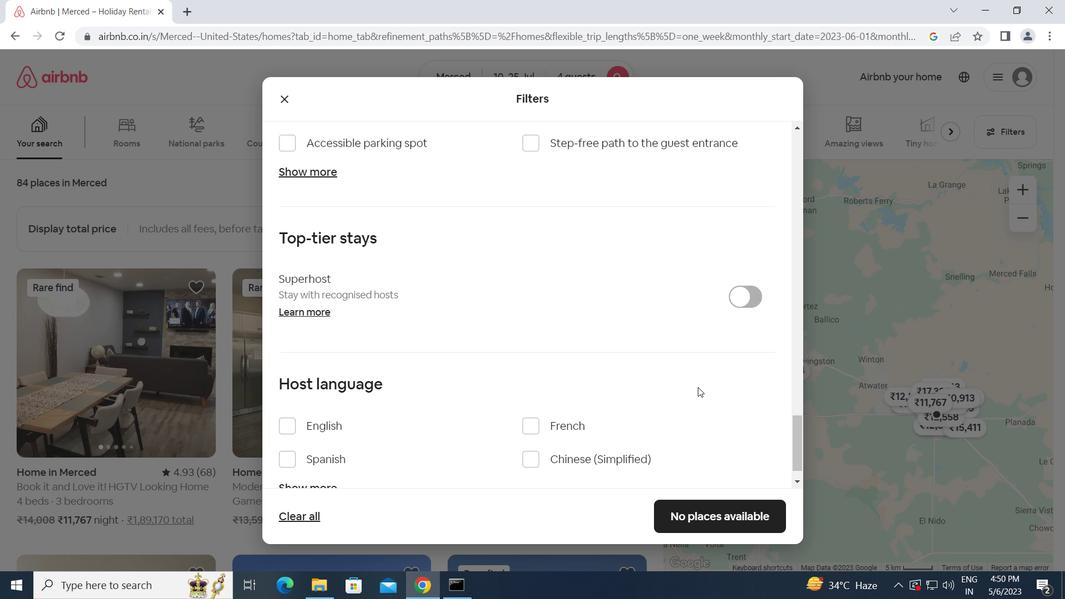 
Action: Mouse scrolled (698, 387) with delta (0, 0)
Screenshot: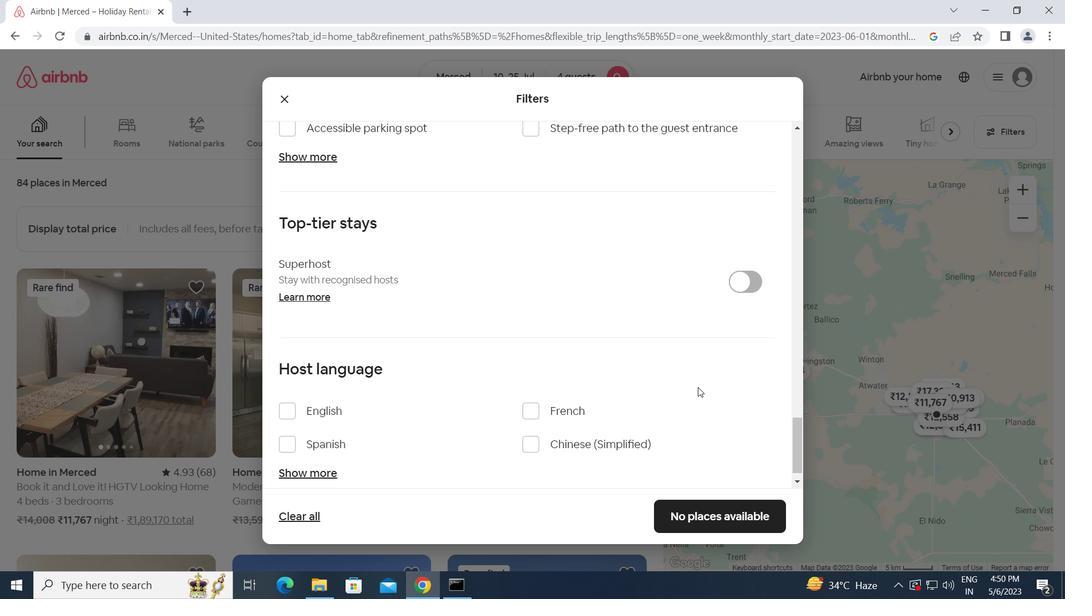 
Action: Mouse moved to (293, 391)
Screenshot: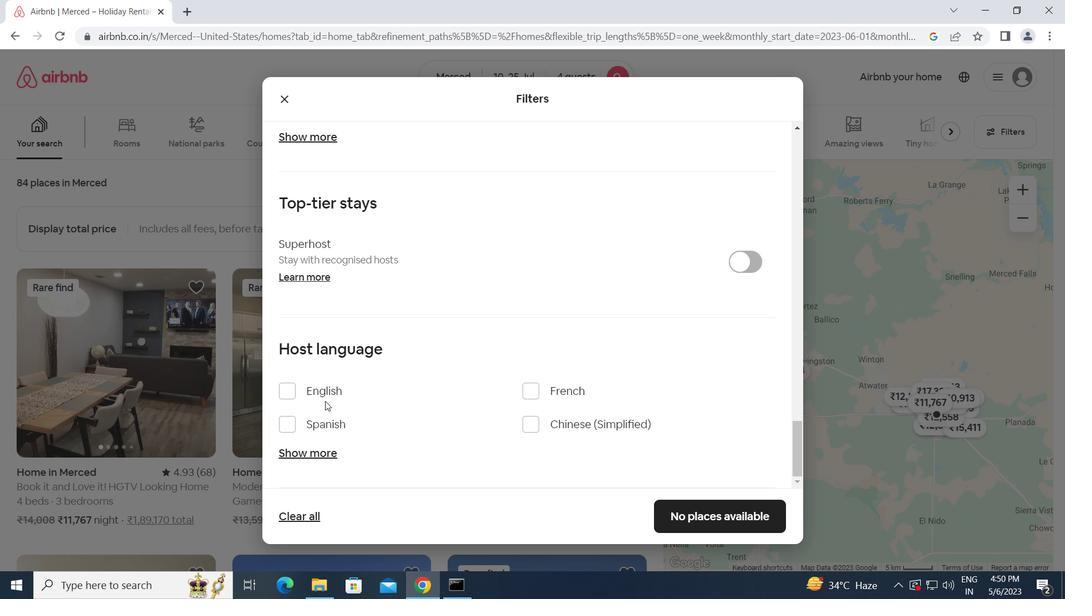 
Action: Mouse pressed left at (293, 391)
Screenshot: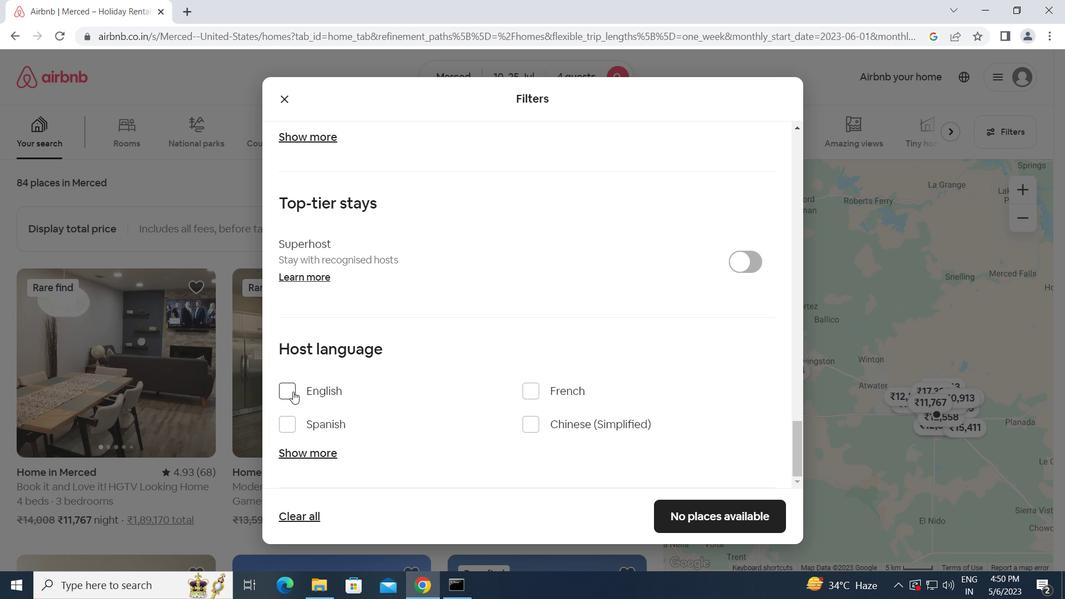 
Action: Mouse moved to (682, 509)
Screenshot: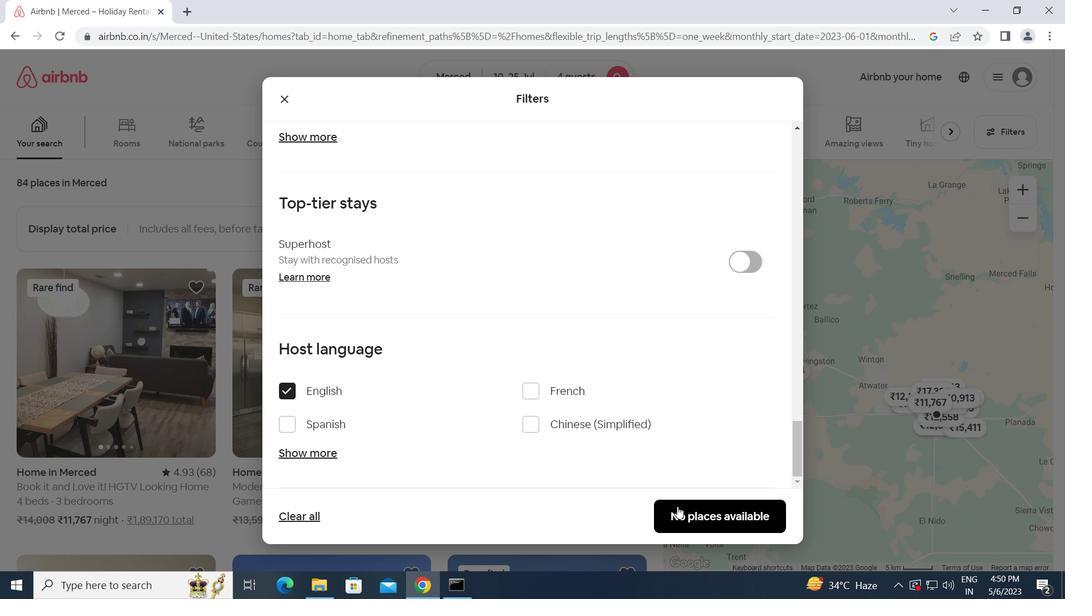 
Action: Mouse pressed left at (682, 509)
Screenshot: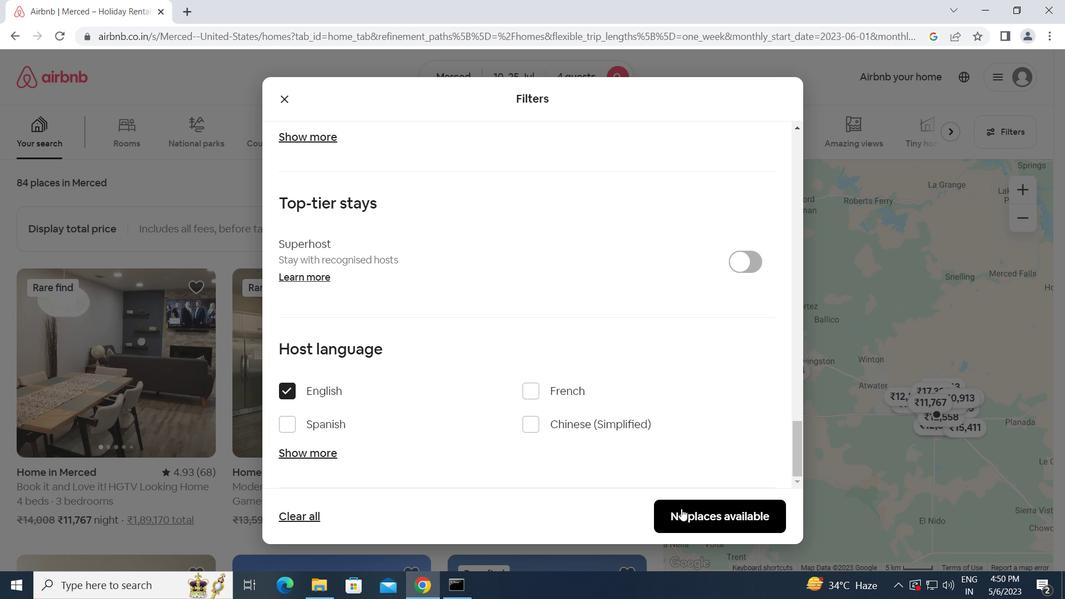 
Action: Mouse moved to (655, 503)
Screenshot: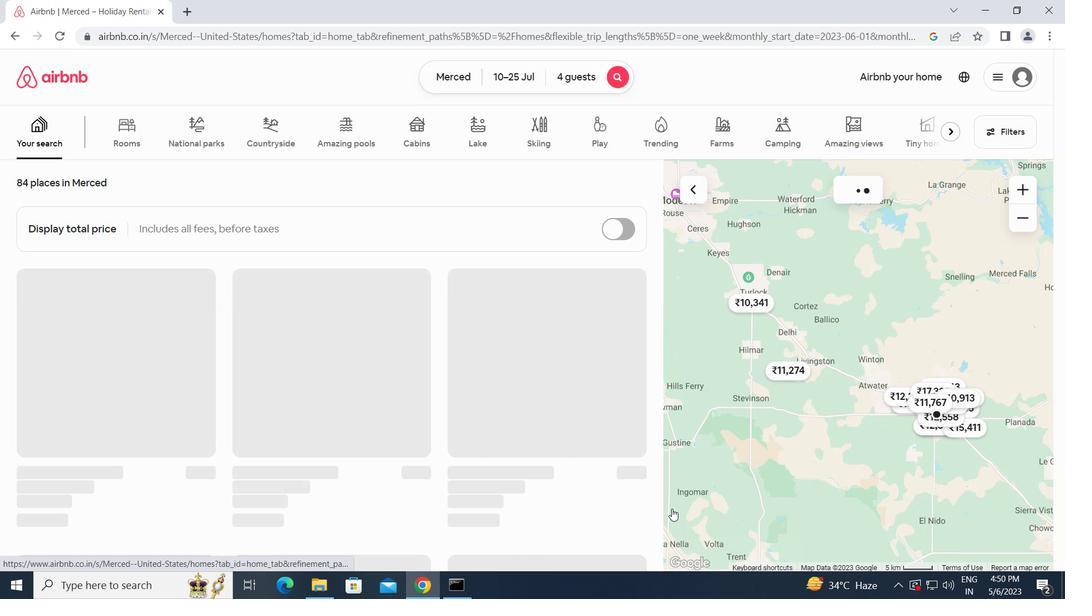 
